 Task: Find connections with filter location Bordj el Kiffan with filter topic #Jobsearchwith filter profile language Spanish with filter current company Cipla Health Ltd with filter school Government Industrial Training Institute - India with filter industry Repair and Maintenance with filter service category HR Consulting with filter keywords title Medical Researcher
Action: Mouse moved to (495, 67)
Screenshot: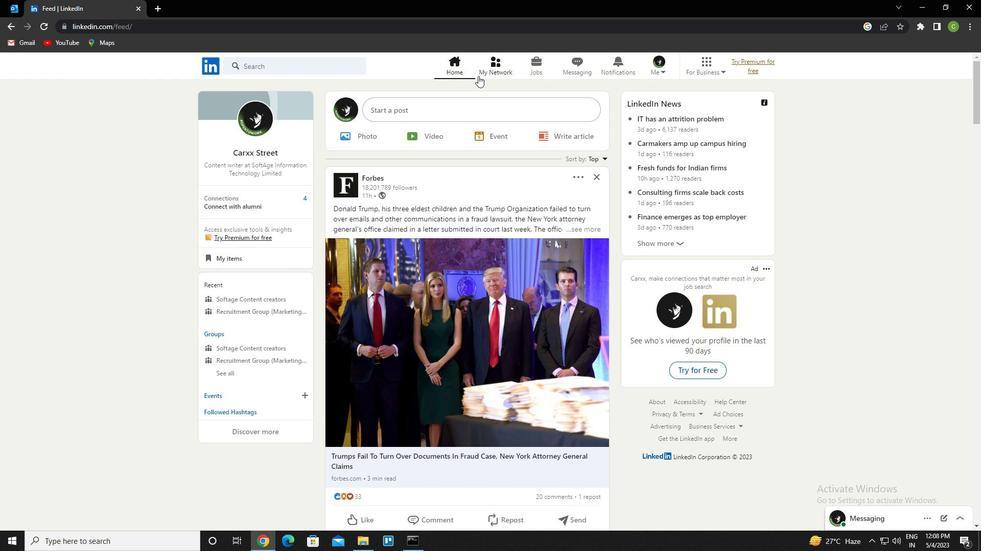 
Action: Mouse pressed left at (495, 67)
Screenshot: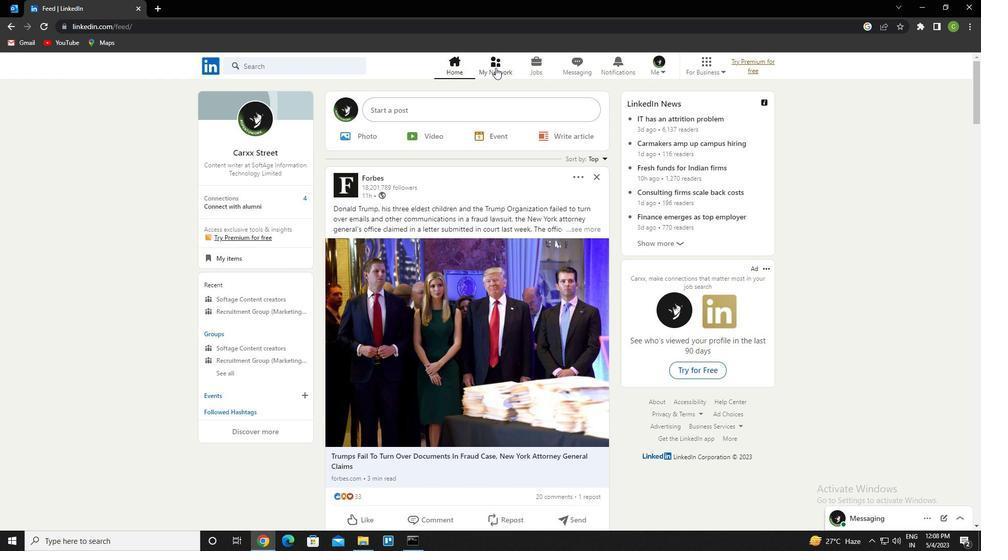 
Action: Mouse moved to (295, 125)
Screenshot: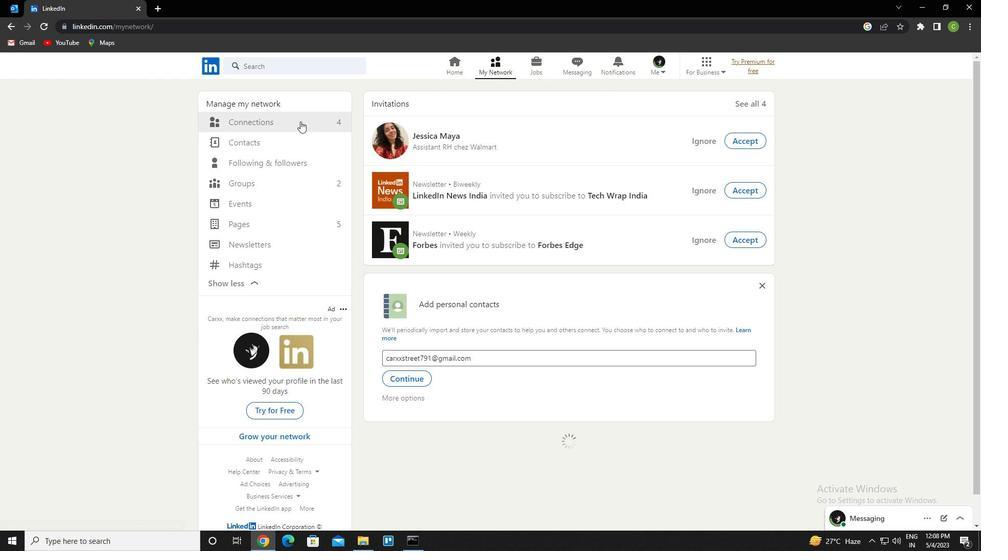 
Action: Mouse pressed left at (295, 125)
Screenshot: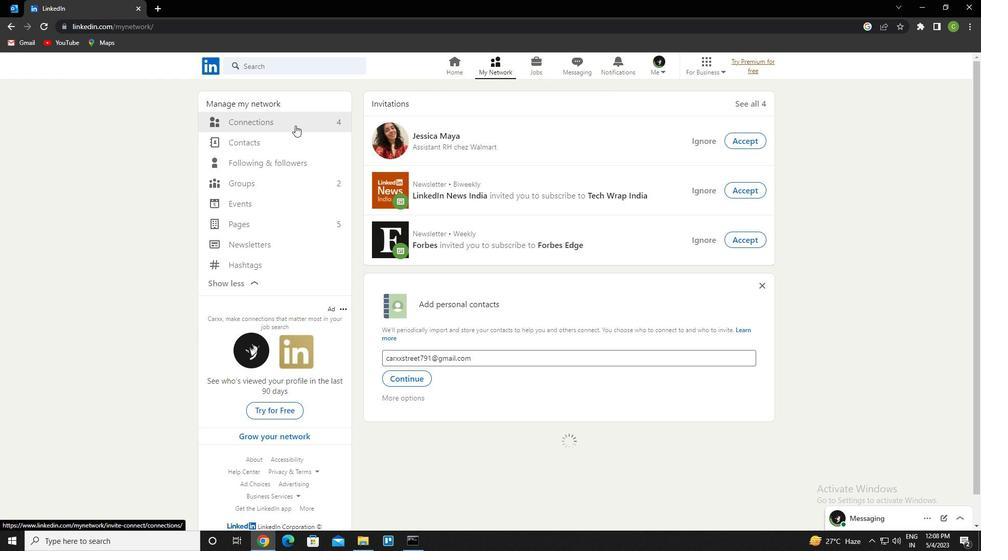 
Action: Mouse moved to (588, 123)
Screenshot: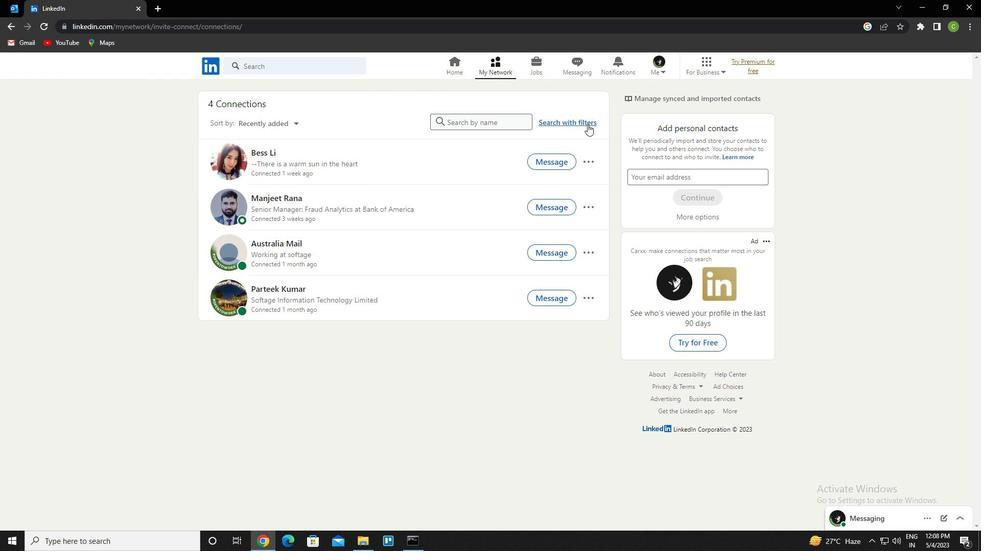 
Action: Mouse pressed left at (588, 123)
Screenshot: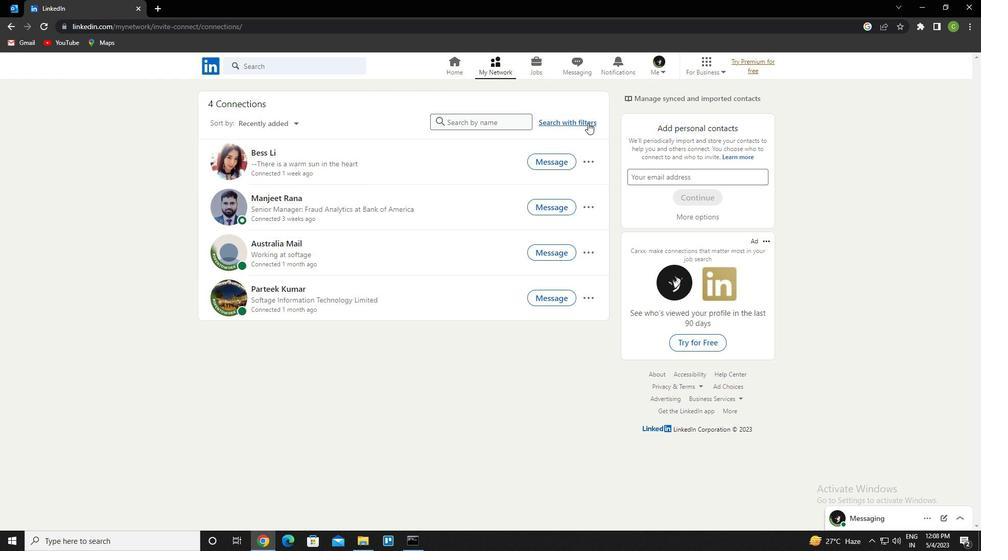 
Action: Mouse moved to (523, 97)
Screenshot: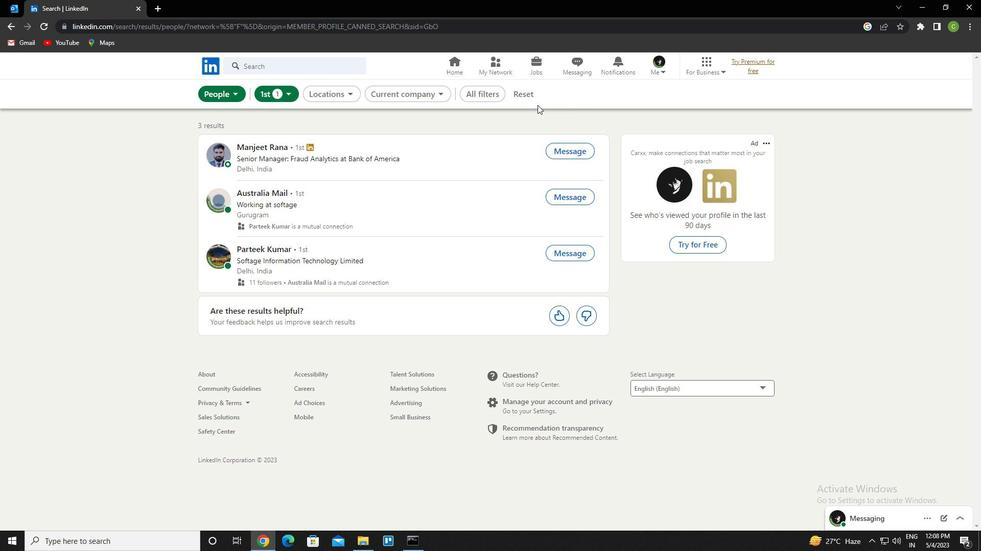 
Action: Mouse pressed left at (523, 97)
Screenshot: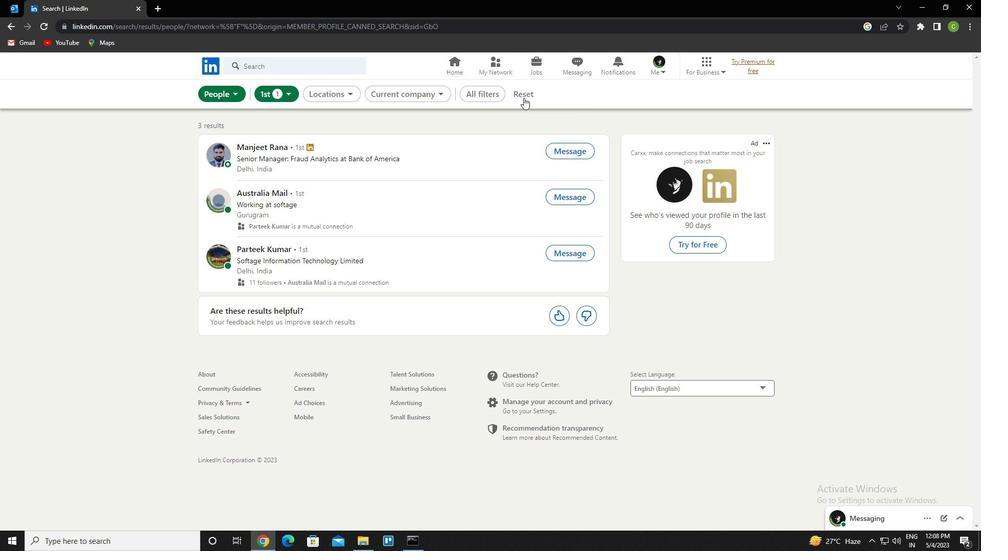 
Action: Mouse moved to (513, 95)
Screenshot: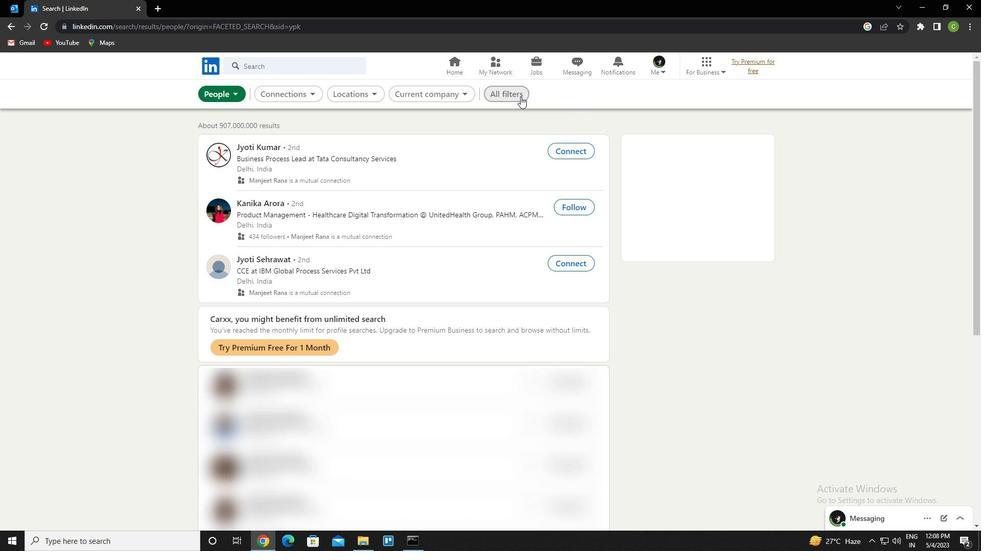 
Action: Mouse pressed left at (513, 95)
Screenshot: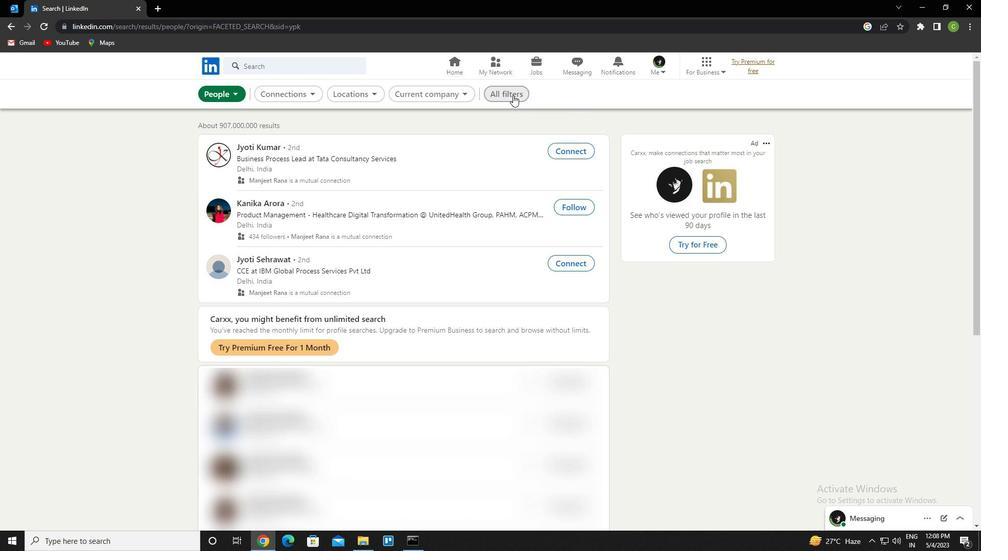 
Action: Mouse moved to (797, 281)
Screenshot: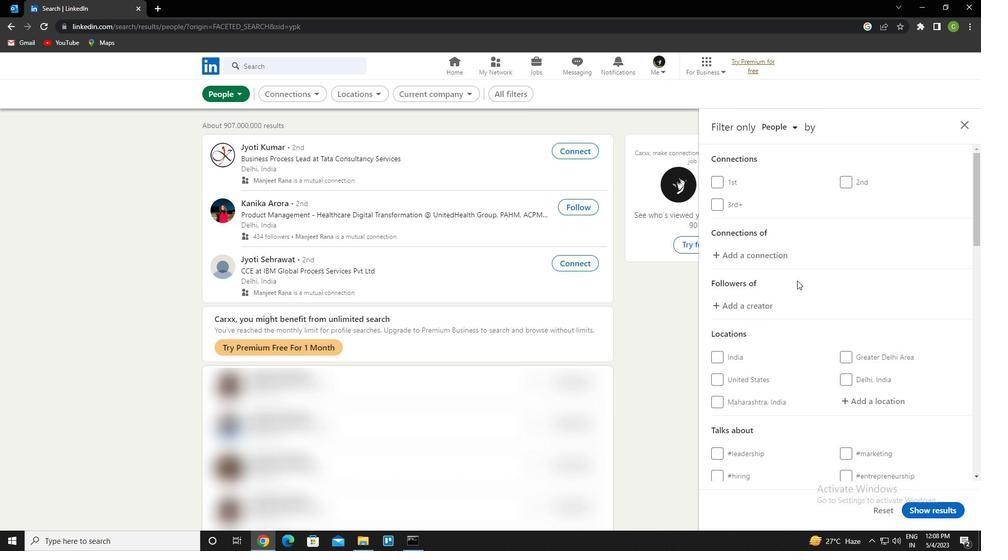 
Action: Mouse scrolled (797, 280) with delta (0, 0)
Screenshot: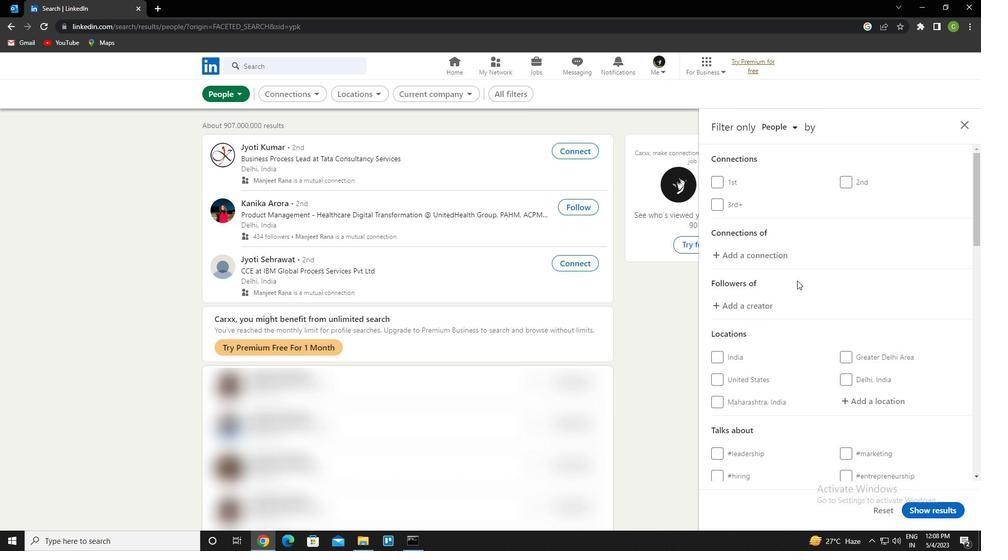 
Action: Mouse moved to (797, 286)
Screenshot: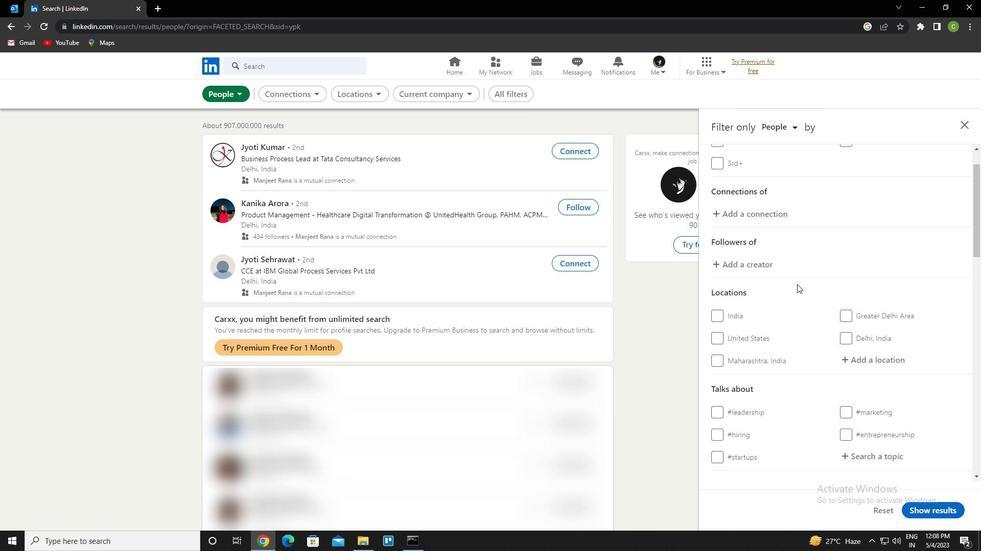 
Action: Mouse scrolled (797, 286) with delta (0, 0)
Screenshot: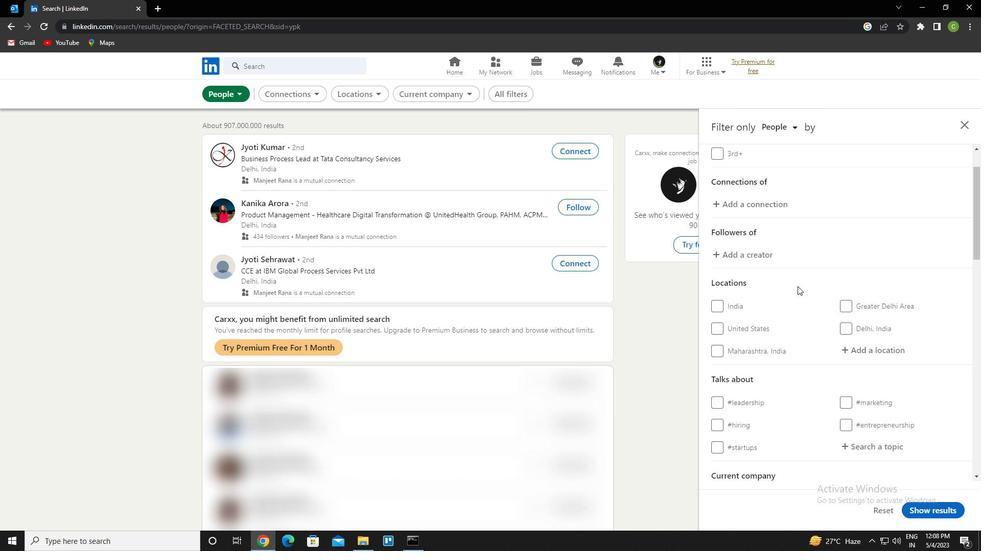 
Action: Mouse moved to (876, 304)
Screenshot: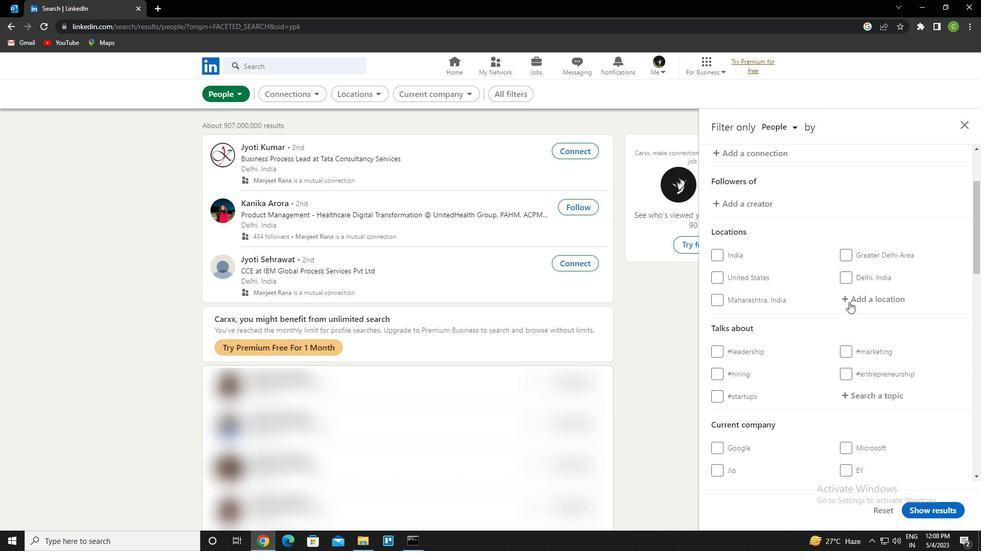 
Action: Mouse pressed left at (876, 304)
Screenshot: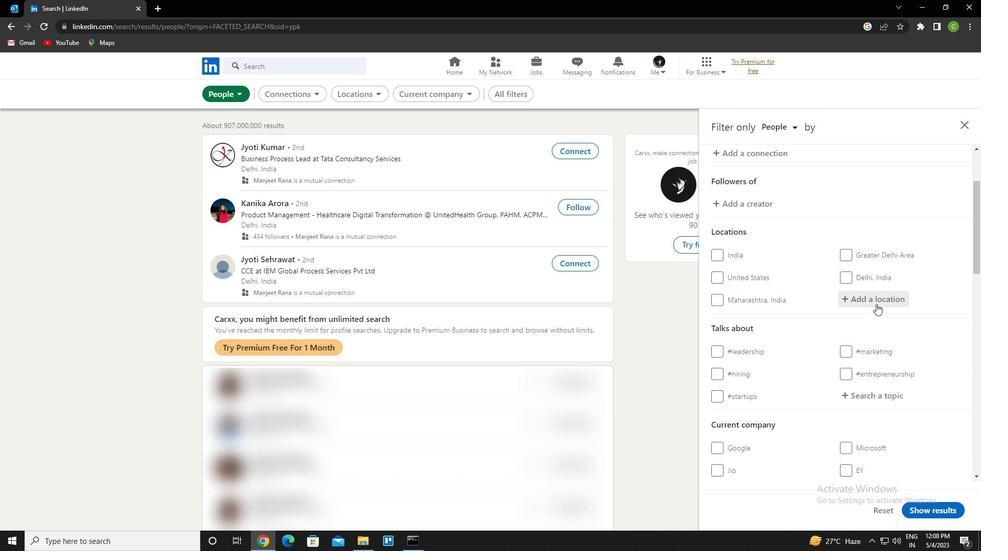 
Action: Mouse moved to (876, 293)
Screenshot: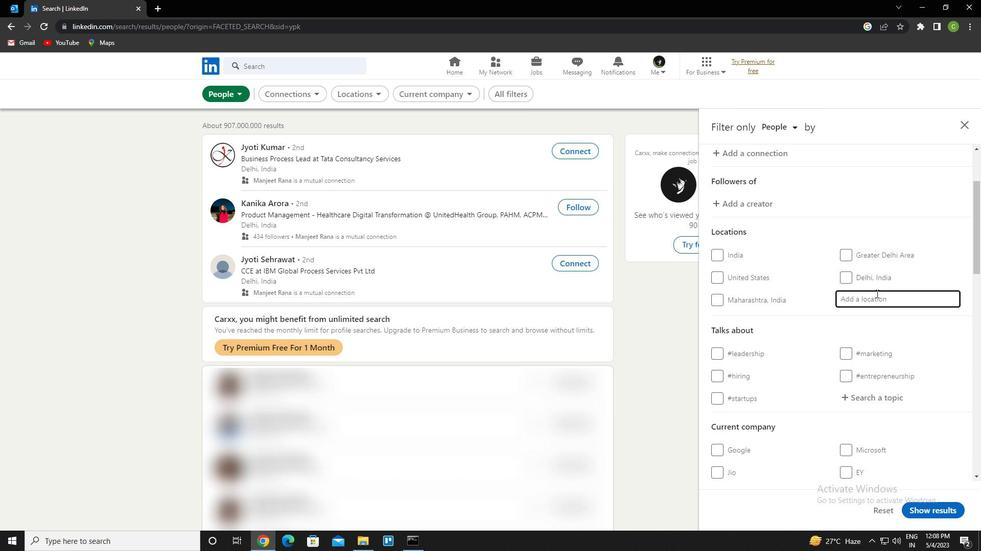 
Action: Key pressed <Key.caps_lock>b<Key.caps_lock>ordj<Key.space>el<Key.space>kiffan<Key.down><Key.enter>
Screenshot: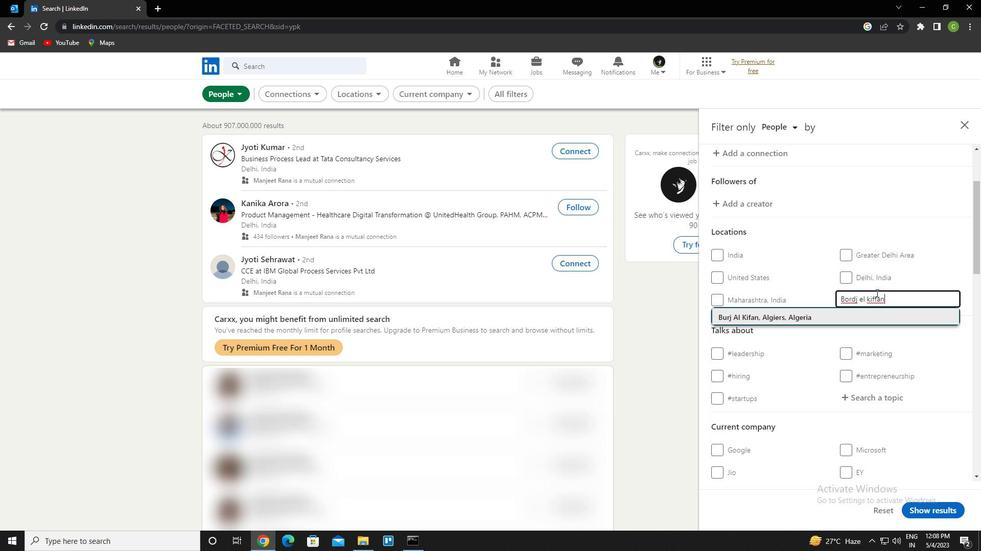 
Action: Mouse moved to (861, 300)
Screenshot: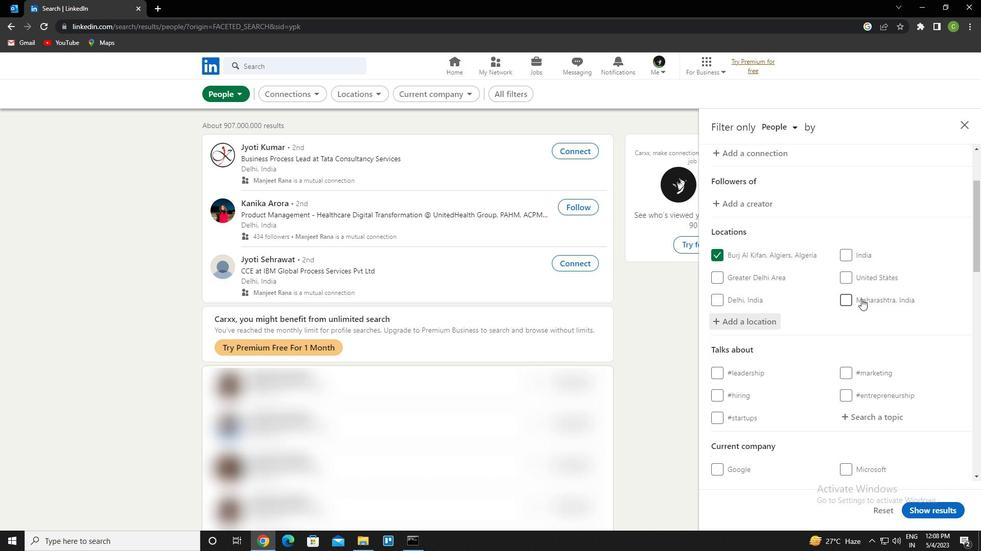 
Action: Mouse scrolled (861, 299) with delta (0, 0)
Screenshot: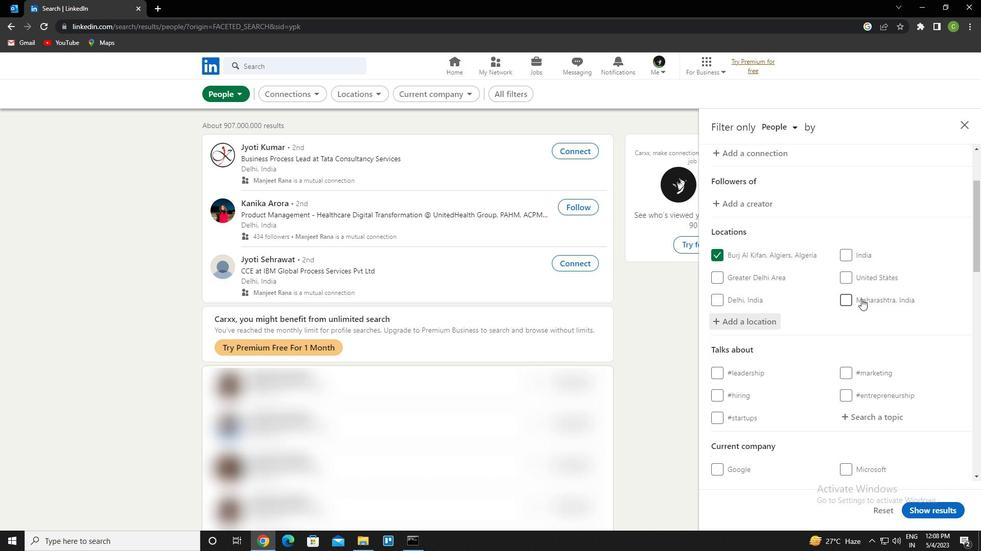 
Action: Mouse moved to (862, 304)
Screenshot: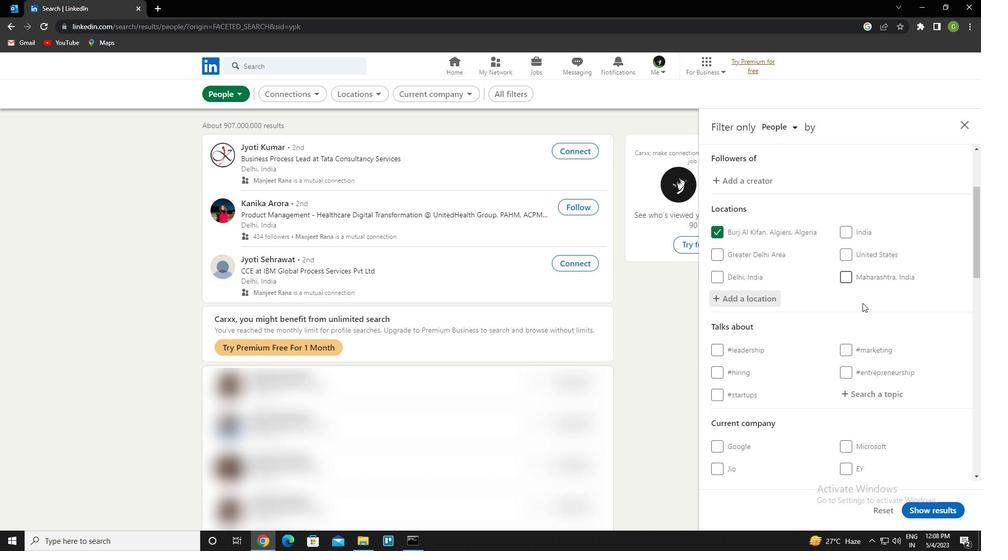 
Action: Mouse scrolled (862, 303) with delta (0, 0)
Screenshot: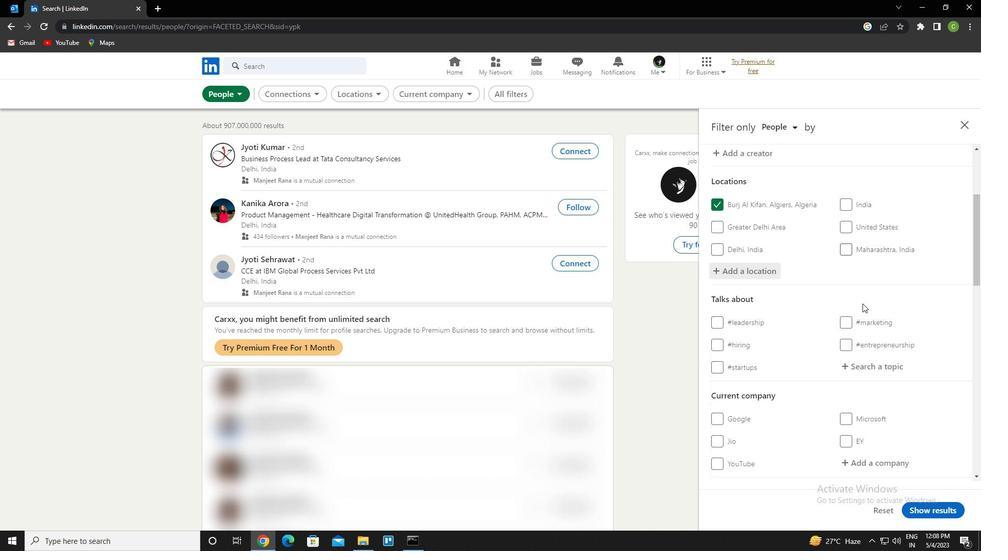 
Action: Mouse moved to (871, 311)
Screenshot: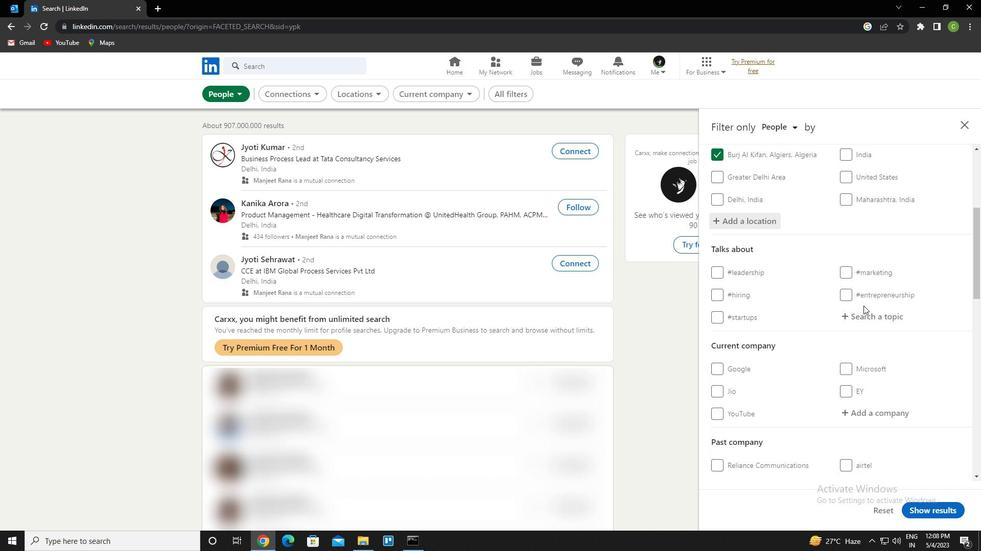 
Action: Mouse pressed left at (871, 311)
Screenshot: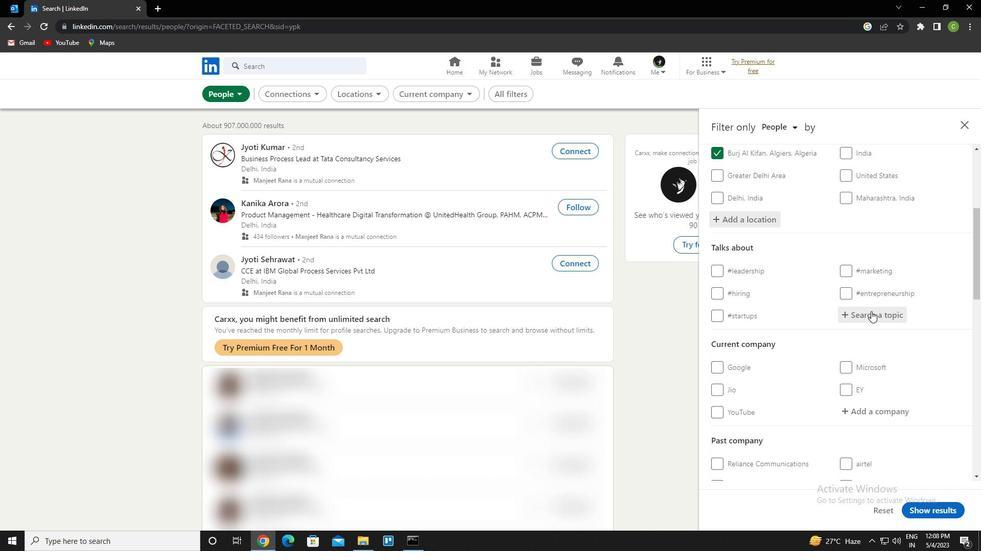 
Action: Key pressed j
Screenshot: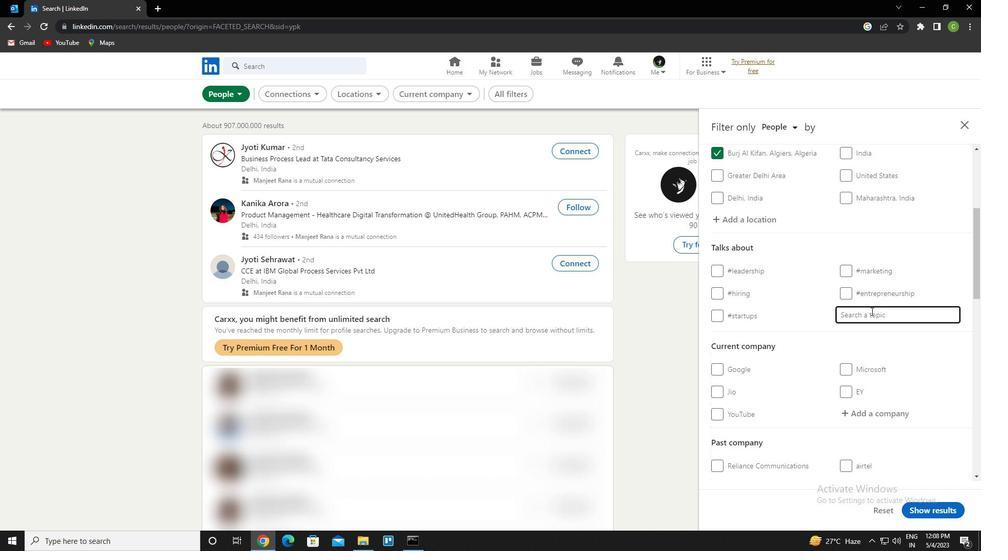 
Action: Mouse moved to (871, 311)
Screenshot: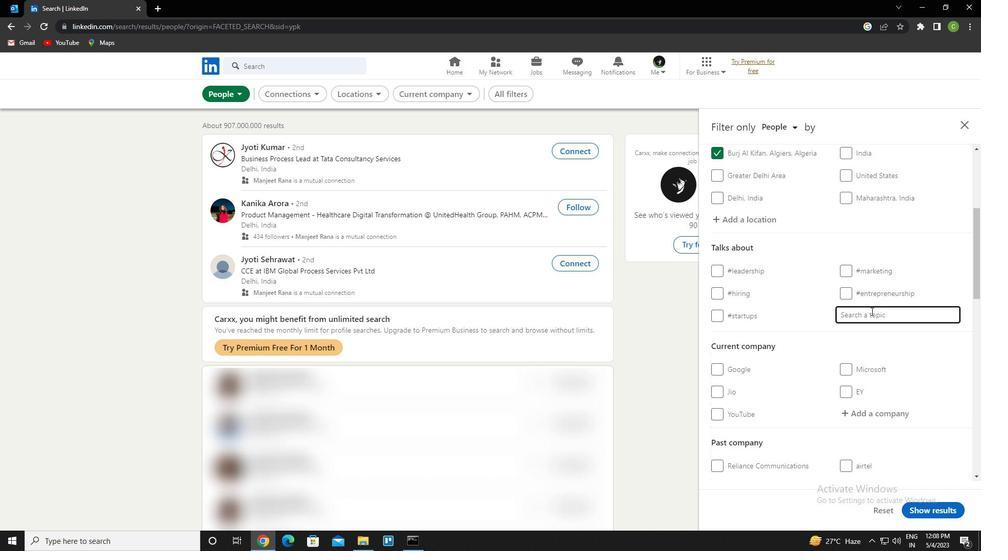 
Action: Key pressed obsearch<Key.down><Key.enter>
Screenshot: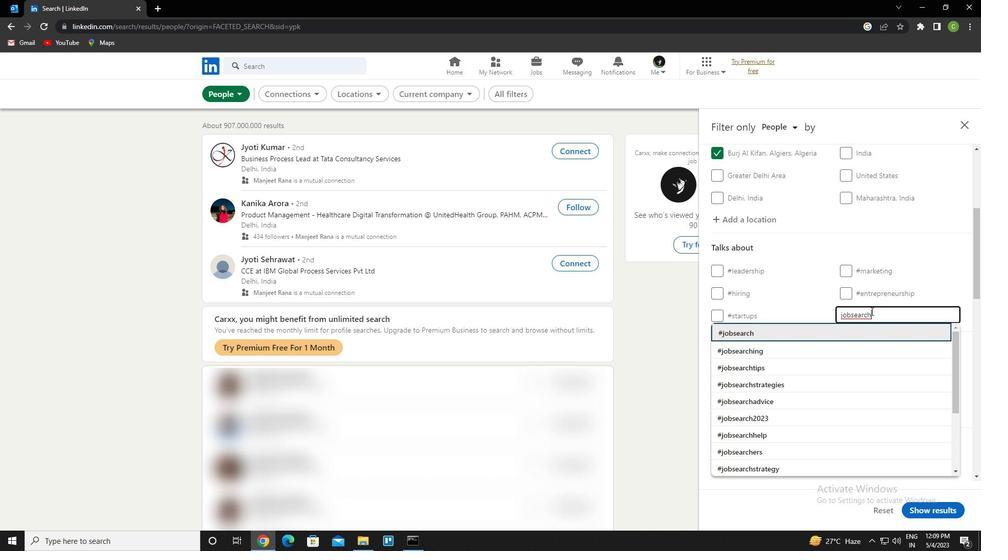 
Action: Mouse scrolled (871, 311) with delta (0, 0)
Screenshot: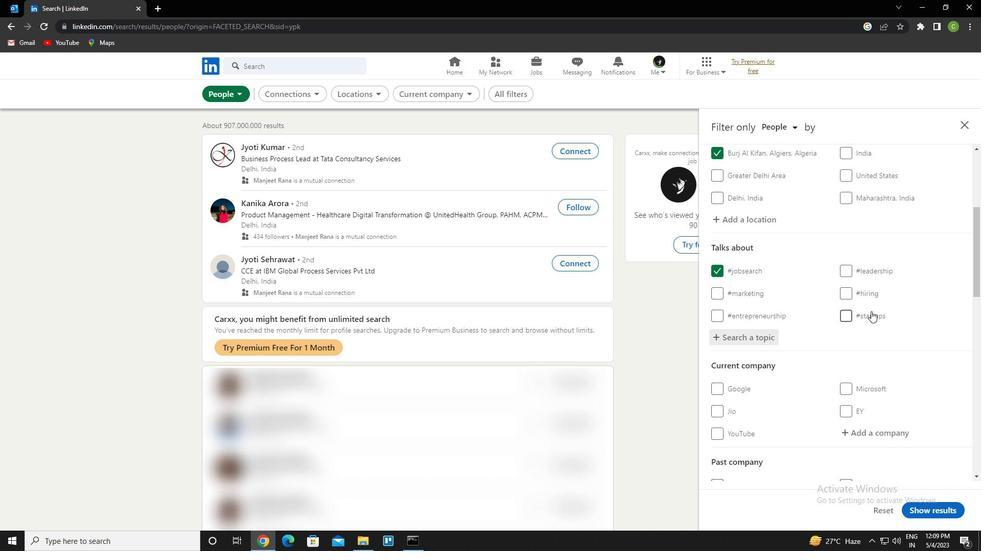 
Action: Mouse scrolled (871, 311) with delta (0, 0)
Screenshot: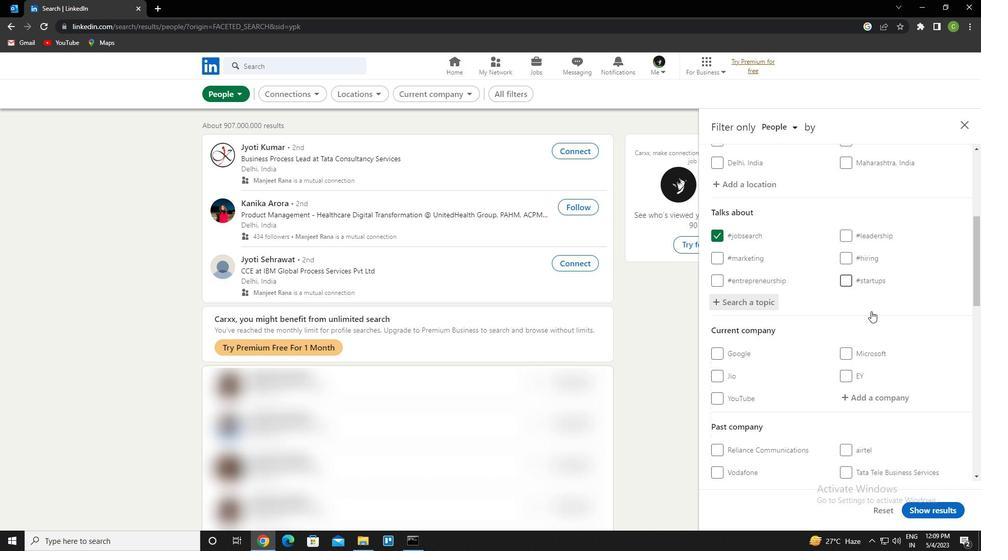 
Action: Mouse scrolled (871, 311) with delta (0, 0)
Screenshot: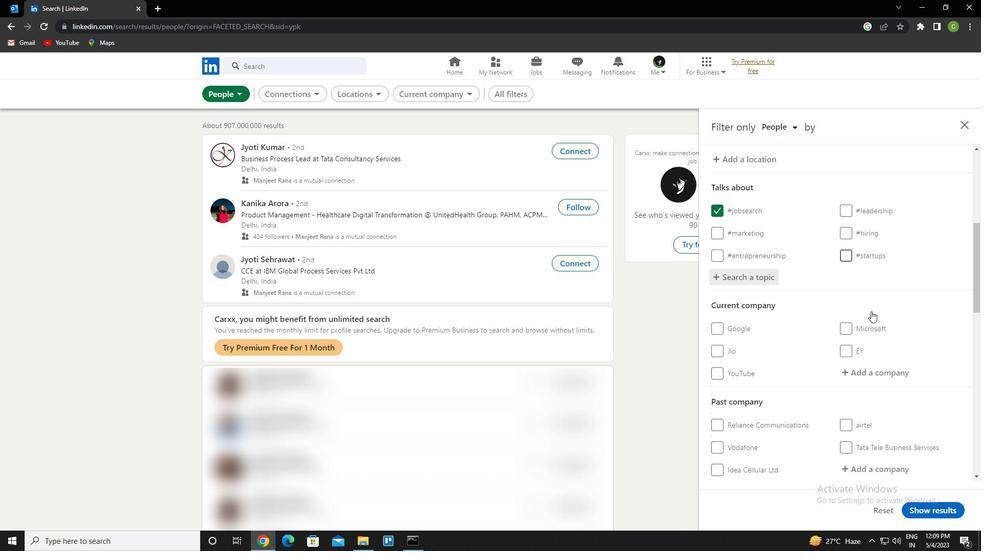 
Action: Mouse moved to (871, 311)
Screenshot: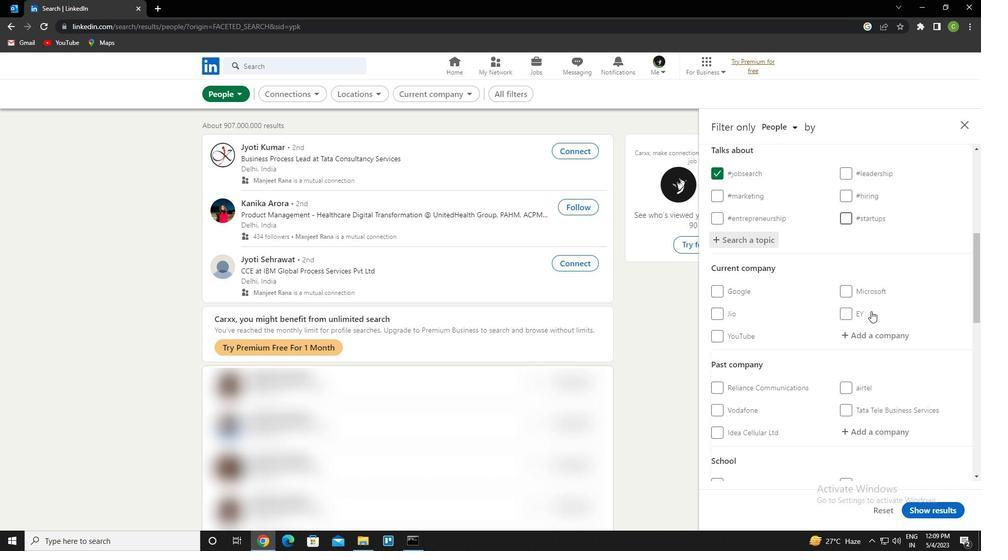 
Action: Mouse scrolled (871, 311) with delta (0, 0)
Screenshot: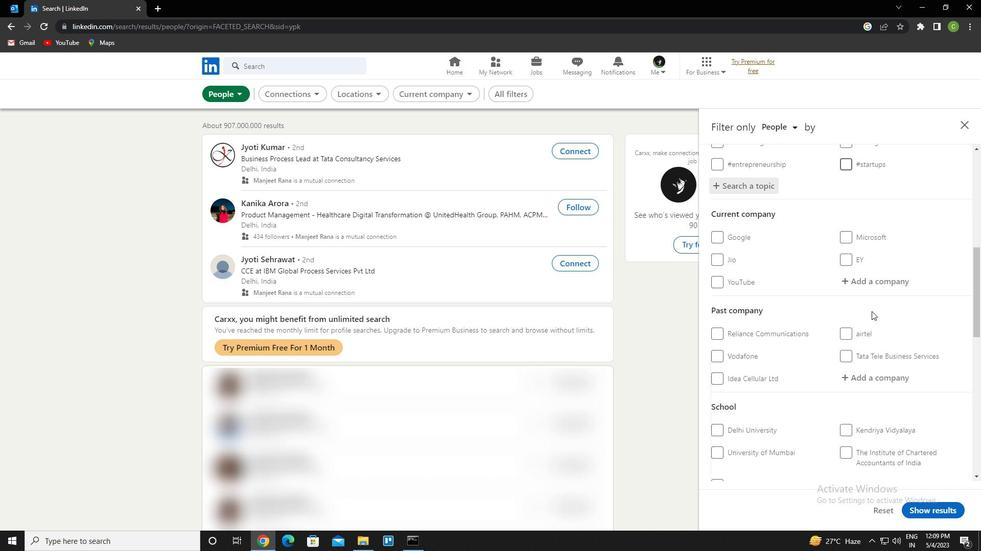 
Action: Mouse moved to (871, 317)
Screenshot: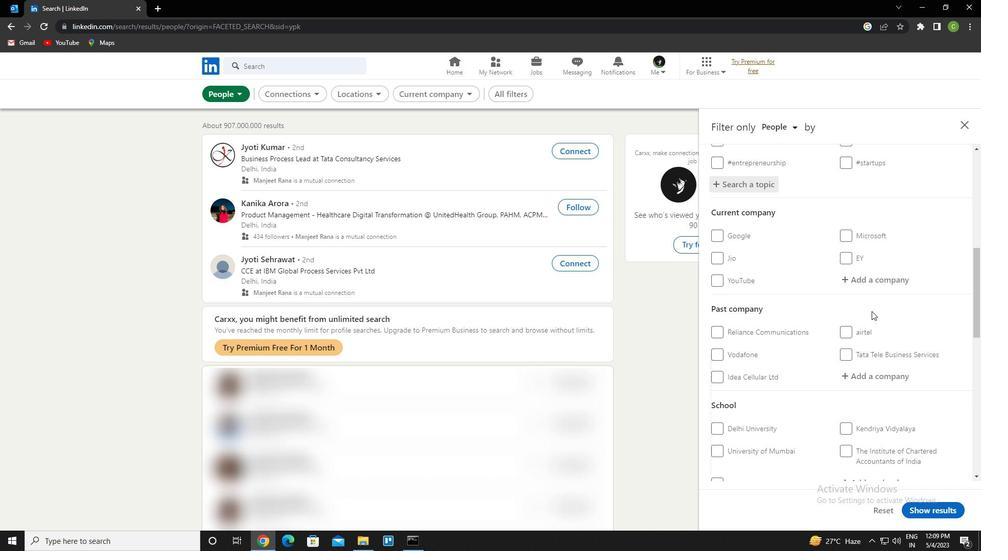 
Action: Mouse scrolled (871, 317) with delta (0, 0)
Screenshot: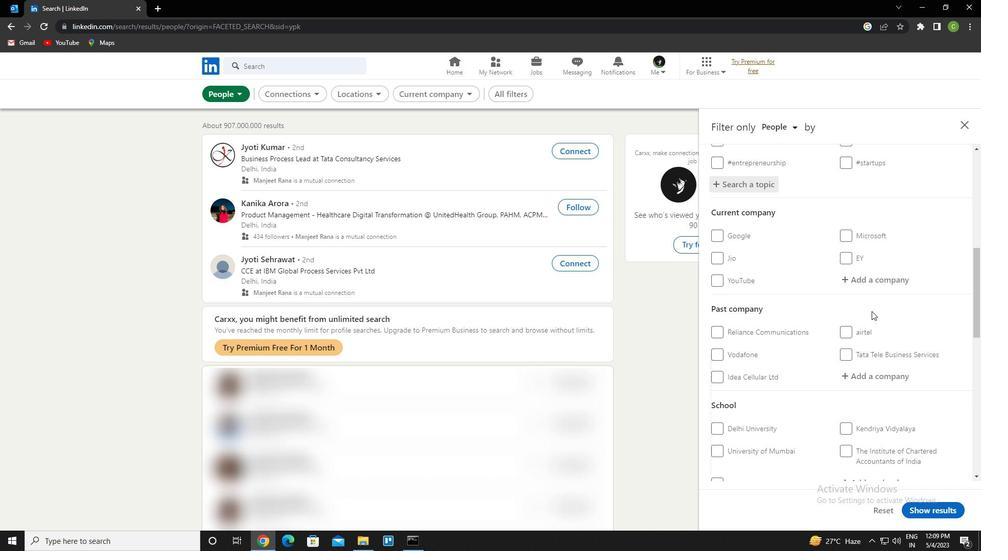 
Action: Mouse moved to (867, 318)
Screenshot: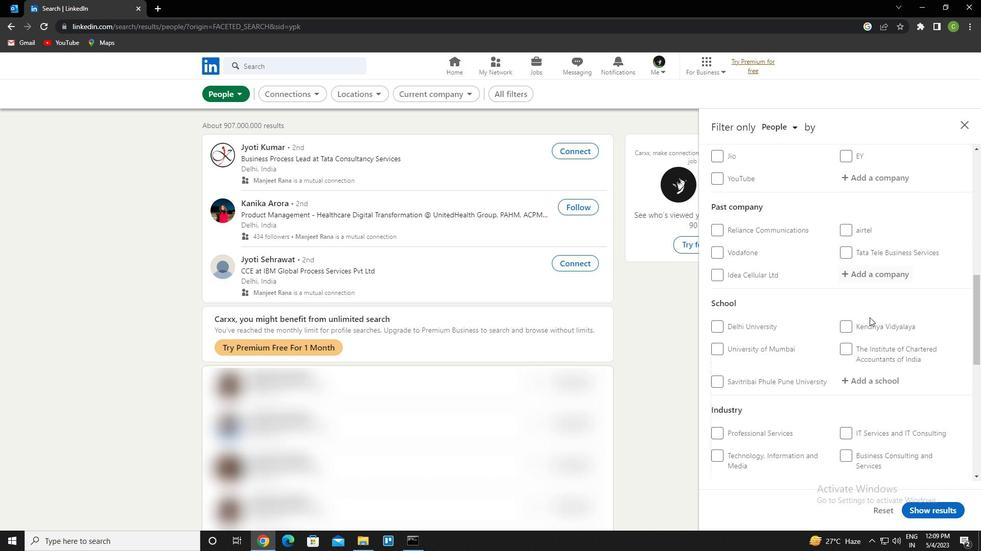 
Action: Mouse scrolled (867, 317) with delta (0, 0)
Screenshot: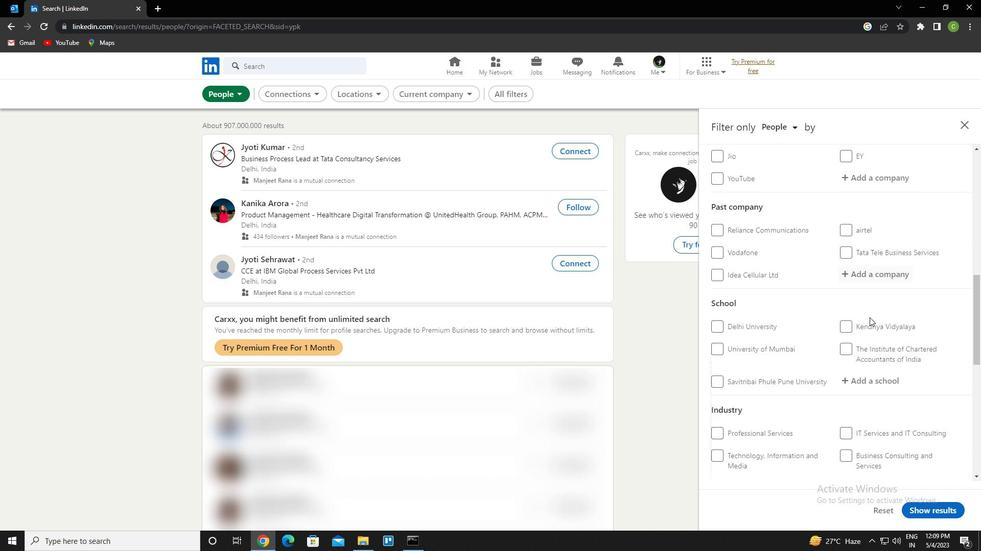 
Action: Mouse moved to (864, 321)
Screenshot: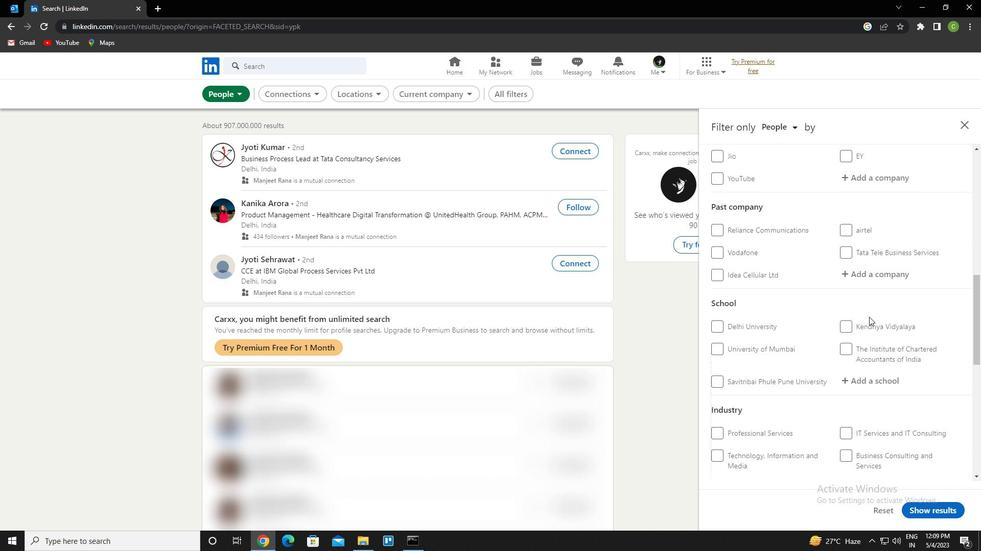 
Action: Mouse scrolled (864, 320) with delta (0, 0)
Screenshot: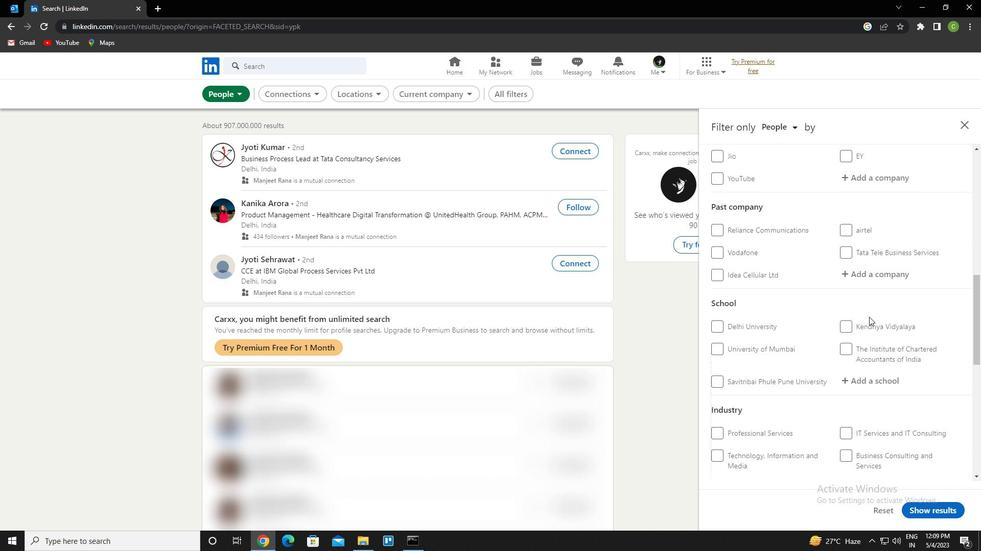 
Action: Mouse moved to (862, 322)
Screenshot: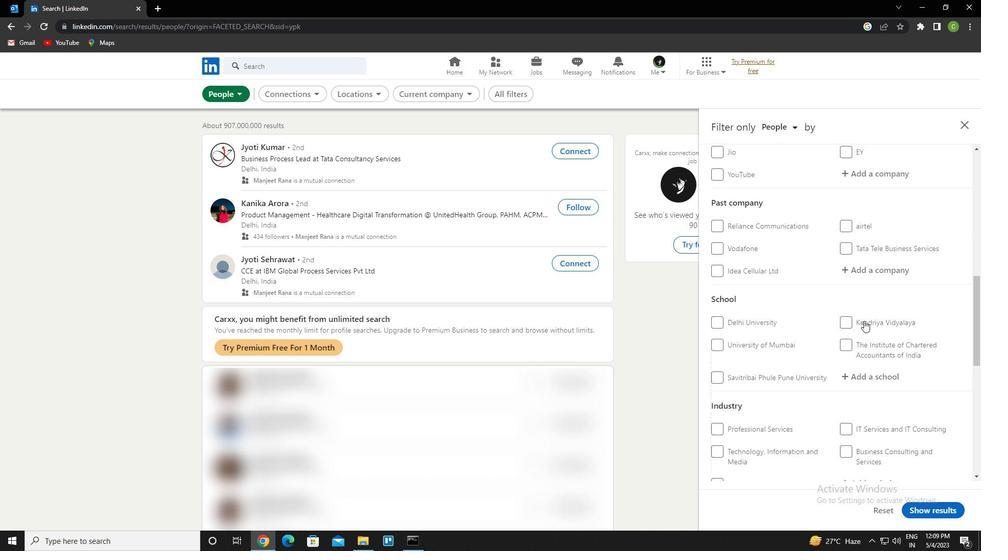 
Action: Mouse scrolled (862, 321) with delta (0, 0)
Screenshot: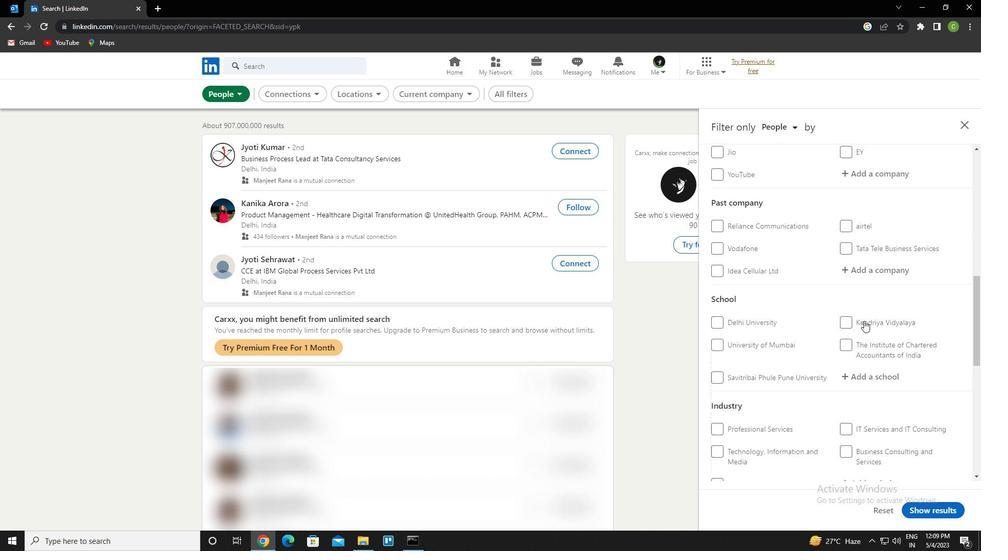 
Action: Mouse moved to (861, 324)
Screenshot: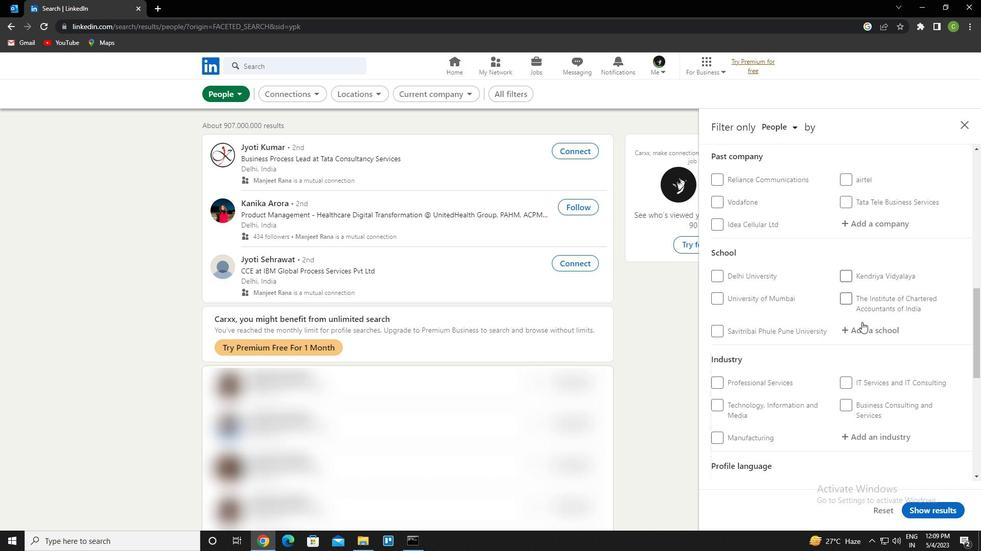 
Action: Mouse scrolled (861, 323) with delta (0, 0)
Screenshot: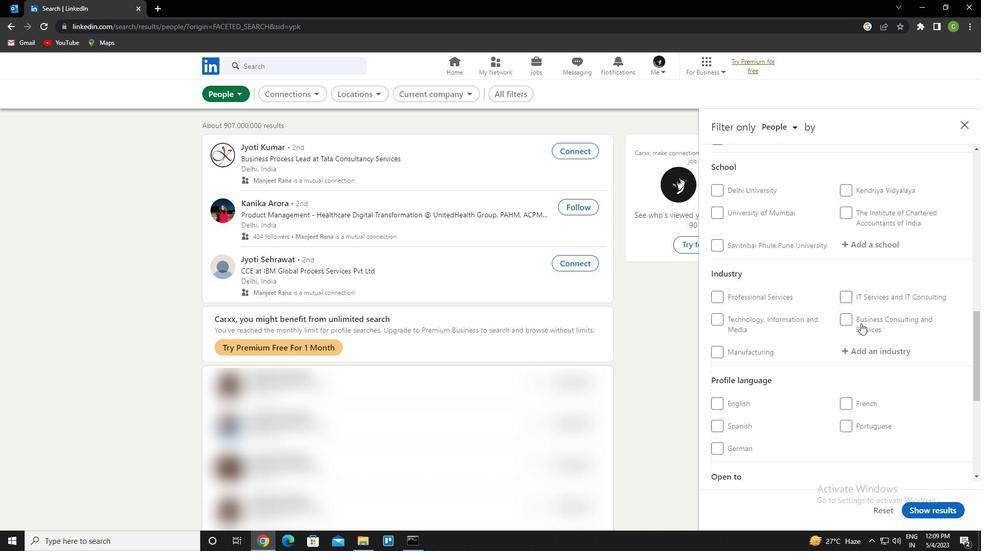
Action: Mouse moved to (717, 358)
Screenshot: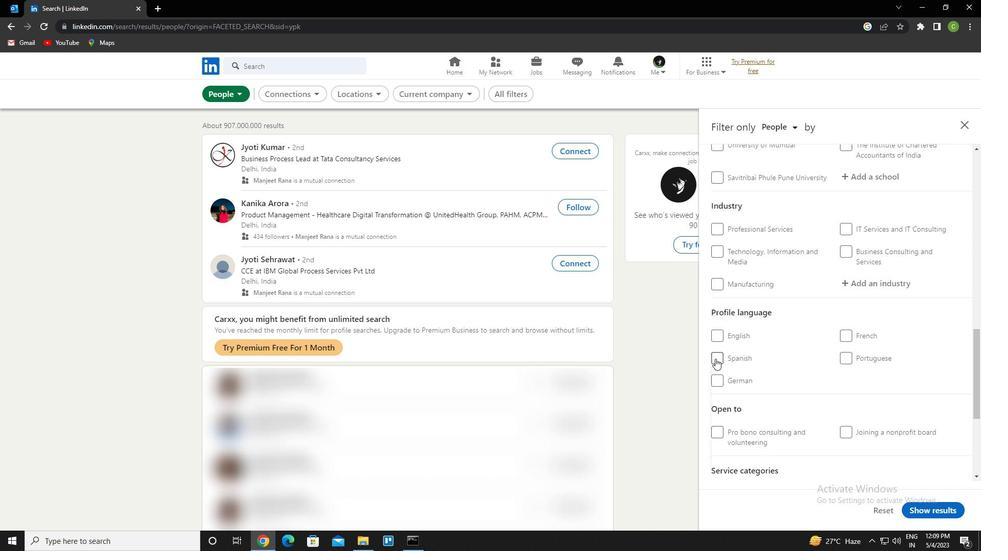
Action: Mouse pressed left at (717, 358)
Screenshot: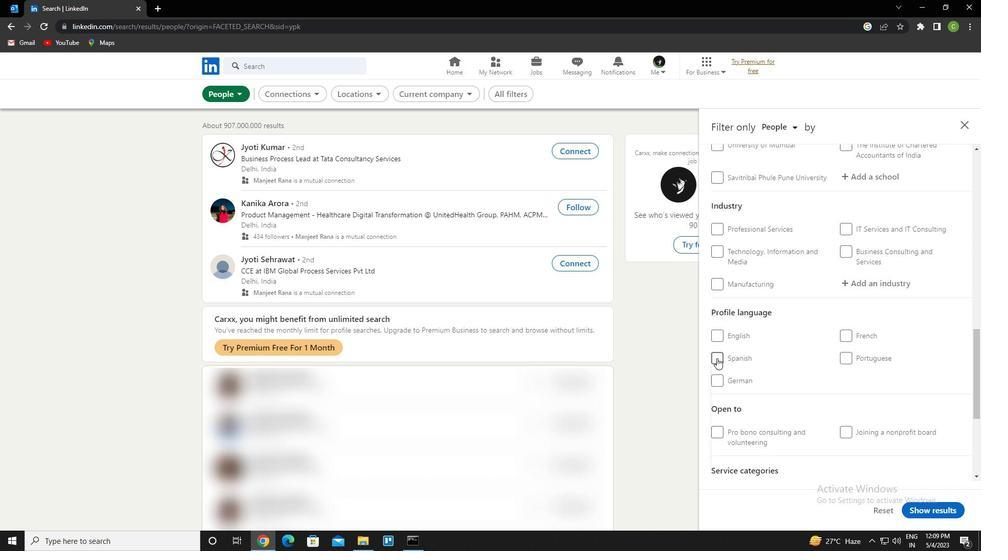 
Action: Mouse moved to (791, 365)
Screenshot: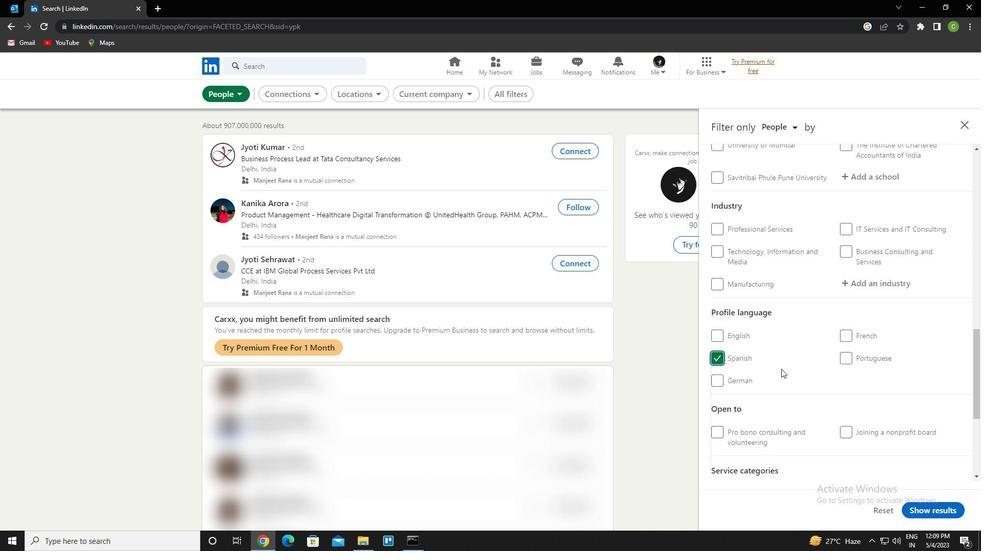 
Action: Mouse scrolled (791, 366) with delta (0, 0)
Screenshot: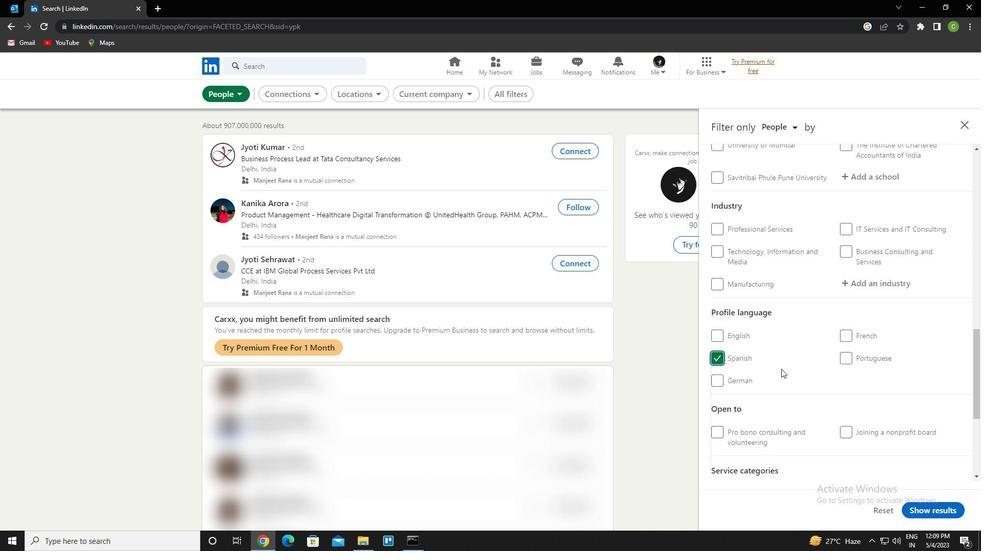 
Action: Mouse moved to (791, 364)
Screenshot: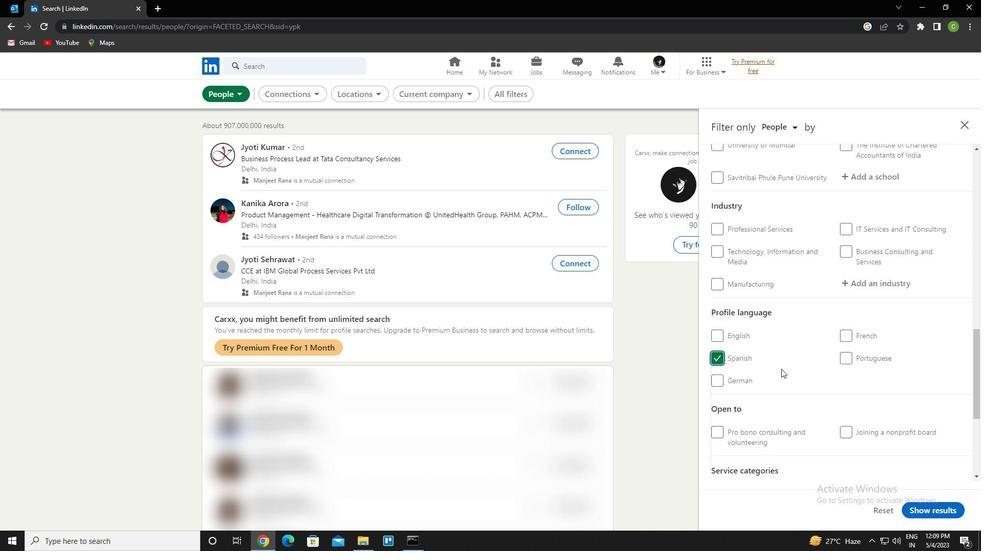 
Action: Mouse scrolled (791, 365) with delta (0, 0)
Screenshot: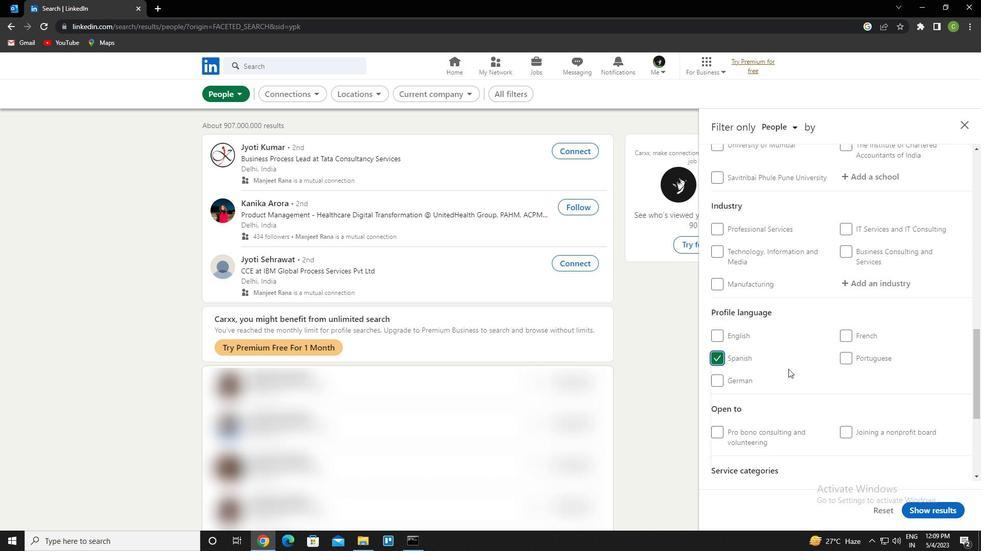 
Action: Mouse moved to (791, 364)
Screenshot: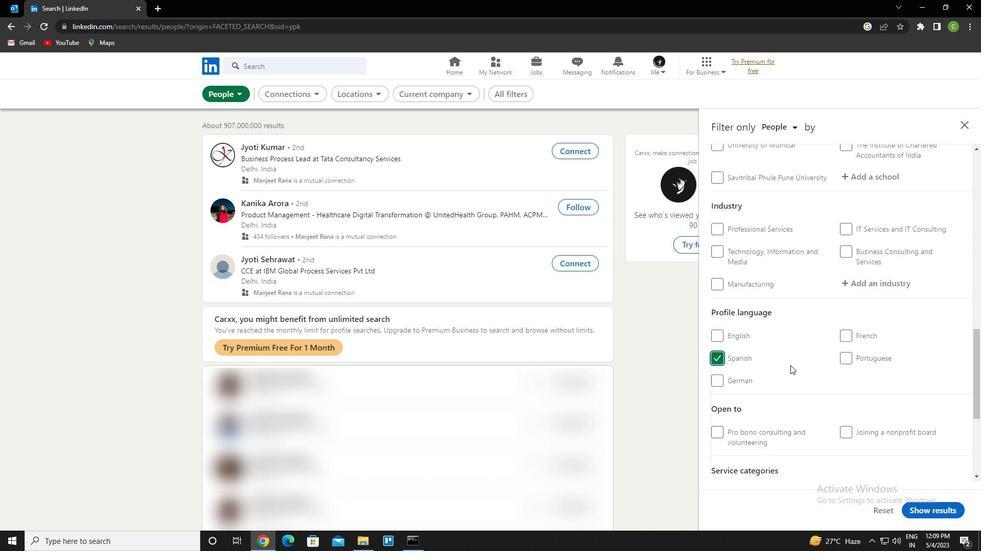 
Action: Mouse scrolled (791, 364) with delta (0, 0)
Screenshot: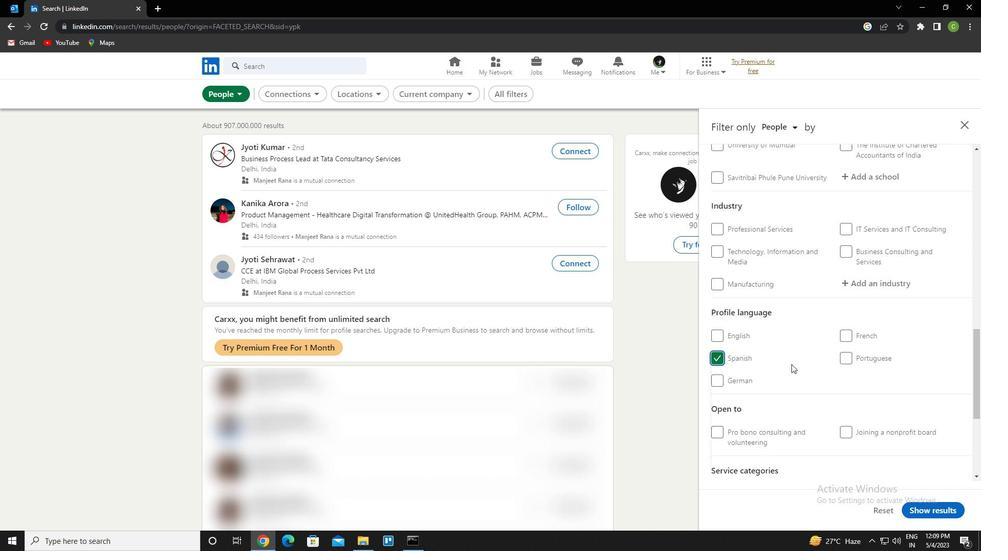 
Action: Mouse moved to (791, 364)
Screenshot: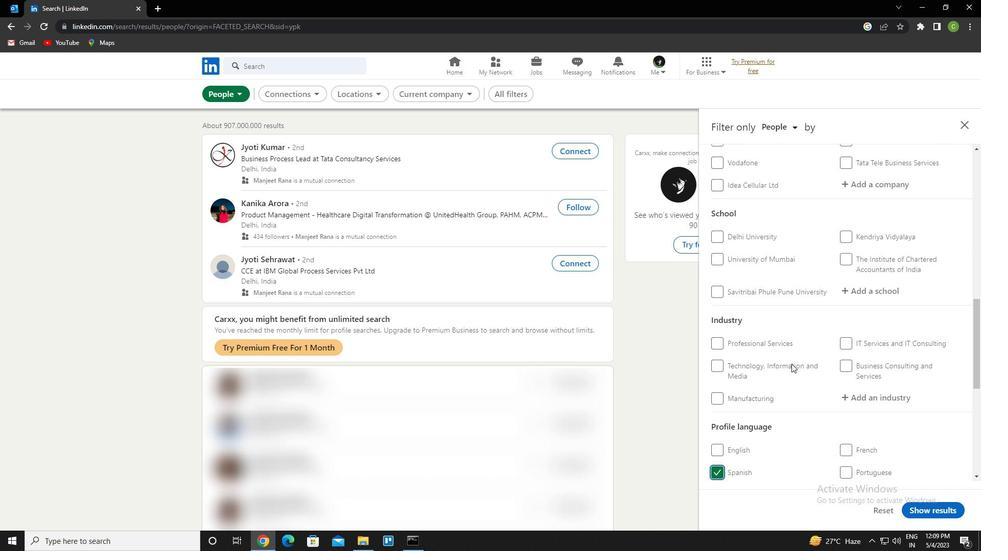 
Action: Mouse scrolled (791, 364) with delta (0, 0)
Screenshot: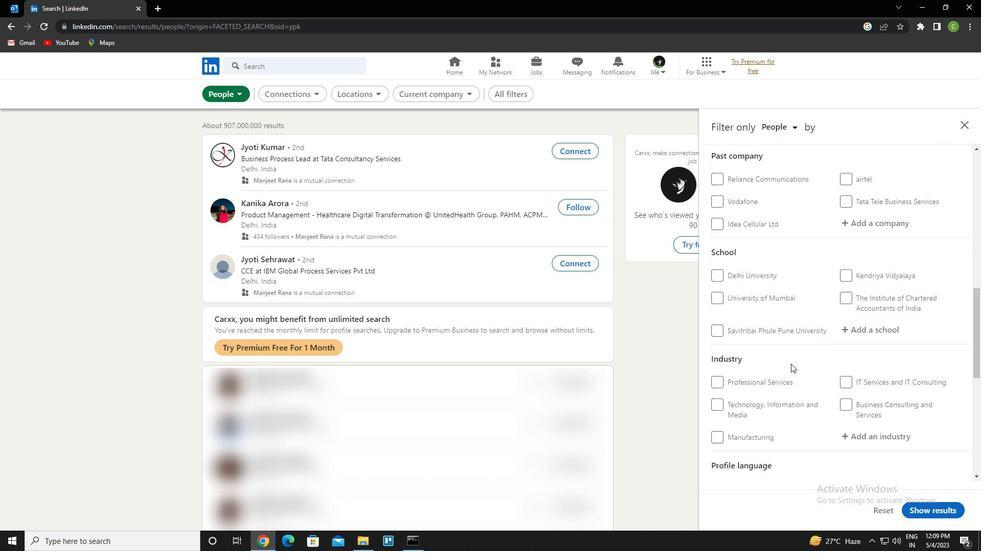 
Action: Mouse scrolled (791, 364) with delta (0, 0)
Screenshot: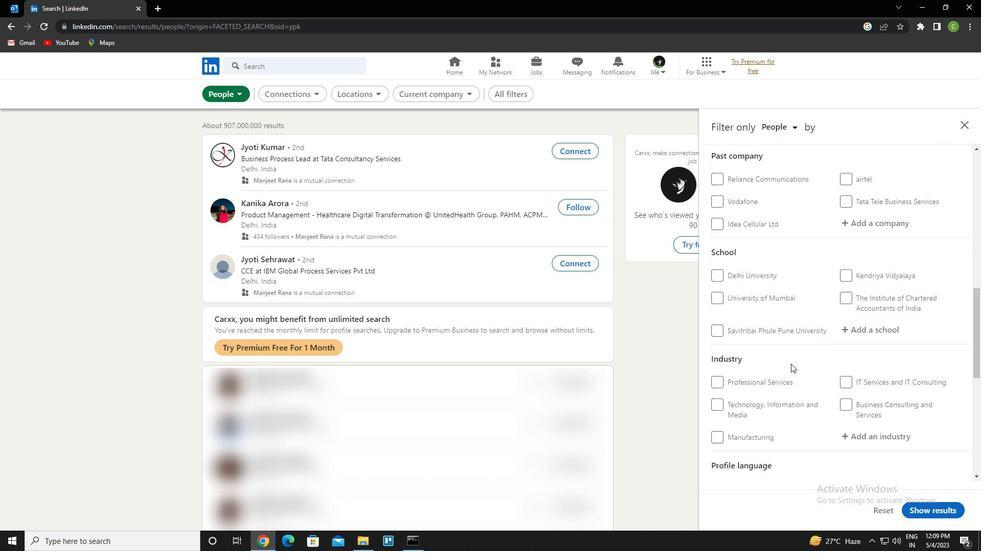 
Action: Mouse scrolled (791, 364) with delta (0, 0)
Screenshot: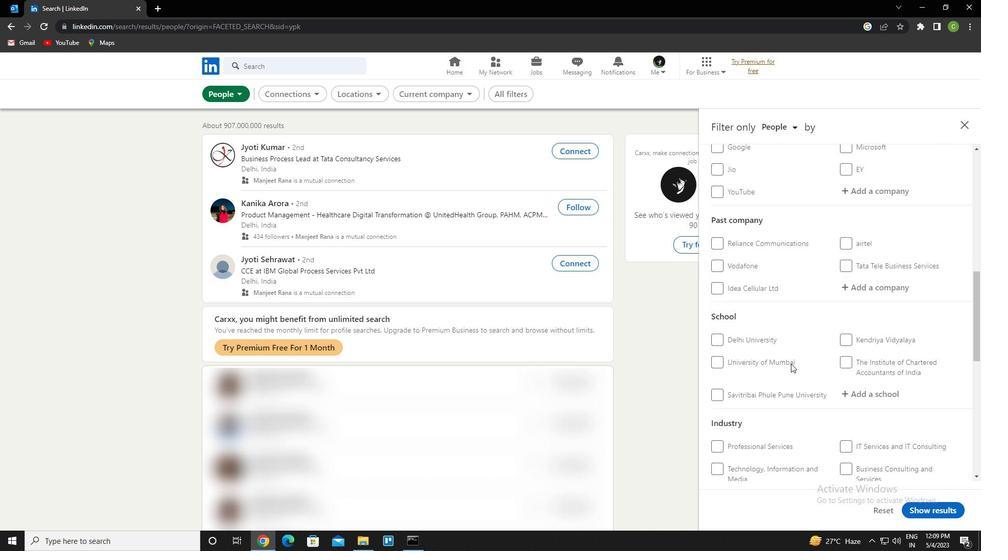
Action: Mouse moved to (879, 282)
Screenshot: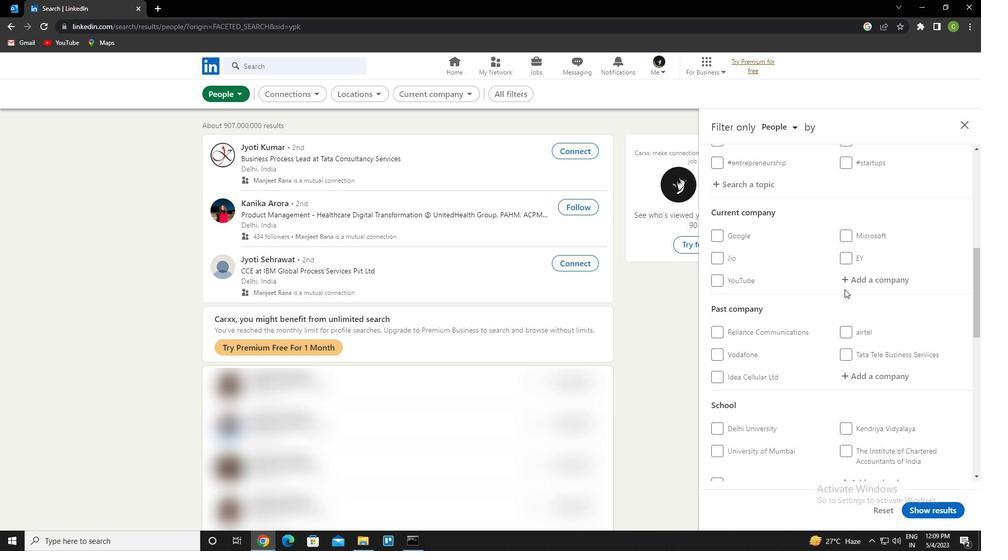 
Action: Mouse pressed left at (879, 282)
Screenshot: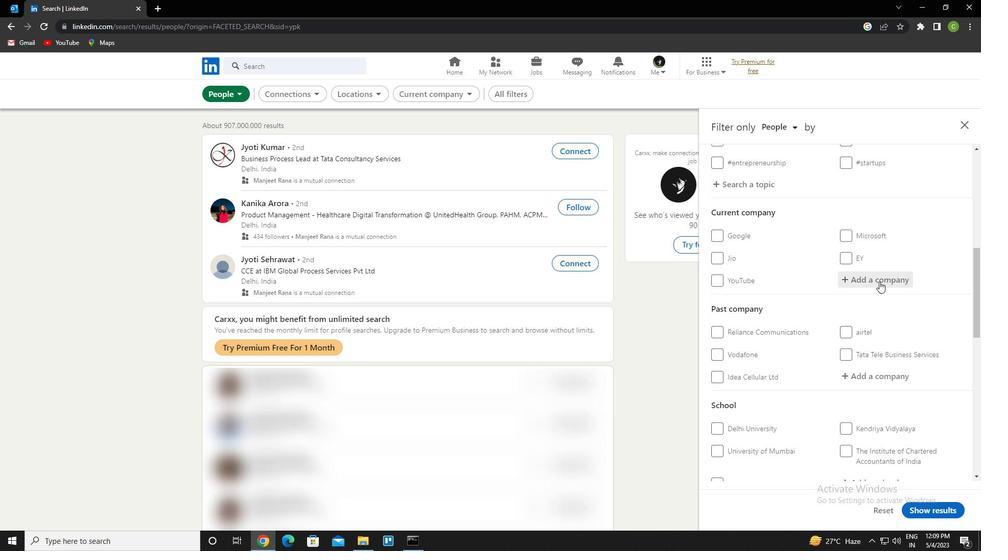 
Action: Key pressed <Key.caps_lock>c<Key.caps_lock>ipla<Key.space>healthcare<Key.backspace><Key.backspace><Key.backspace><Key.backspace><Key.space>ltd<Key.down><Key.enter>
Screenshot: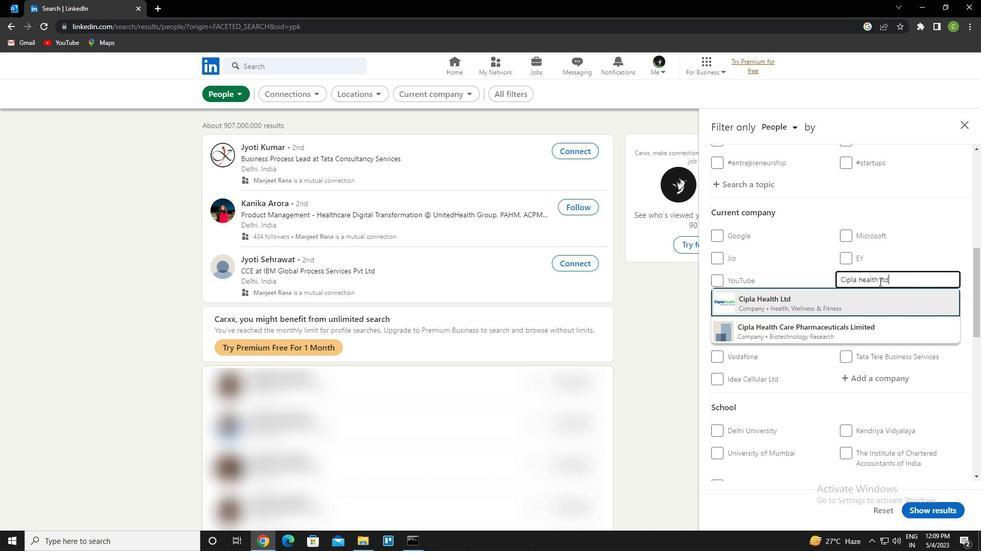 
Action: Mouse moved to (878, 290)
Screenshot: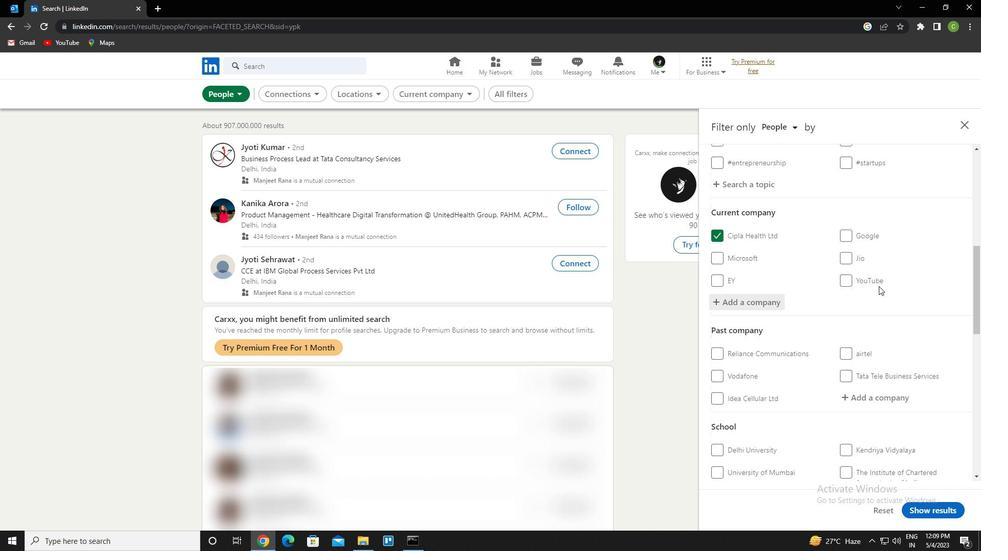 
Action: Mouse scrolled (878, 289) with delta (0, 0)
Screenshot: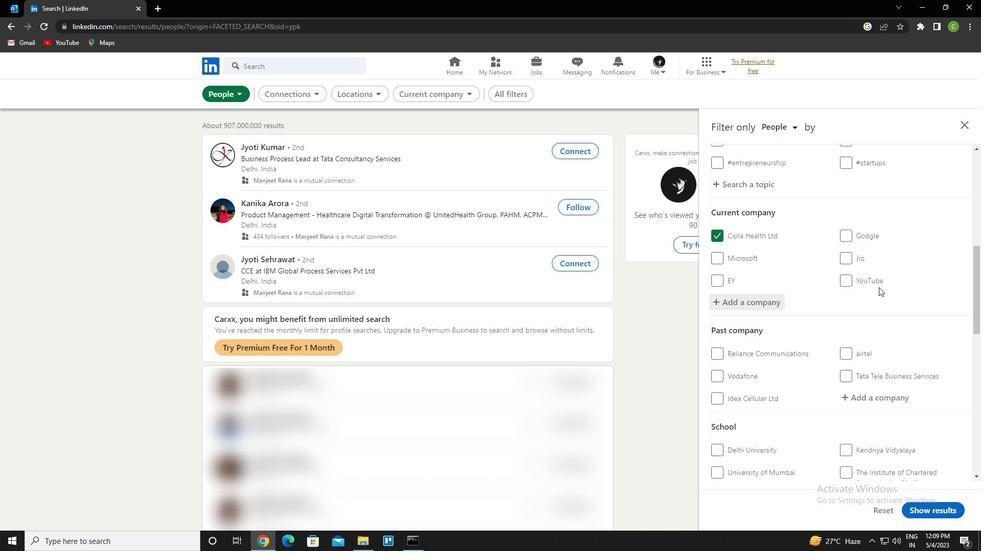 
Action: Mouse moved to (878, 290)
Screenshot: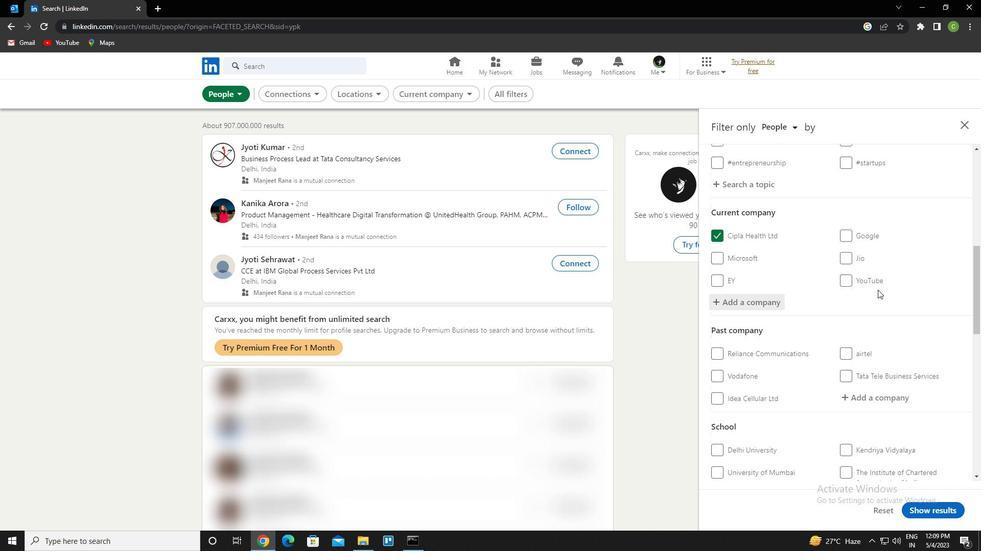 
Action: Mouse scrolled (878, 290) with delta (0, 0)
Screenshot: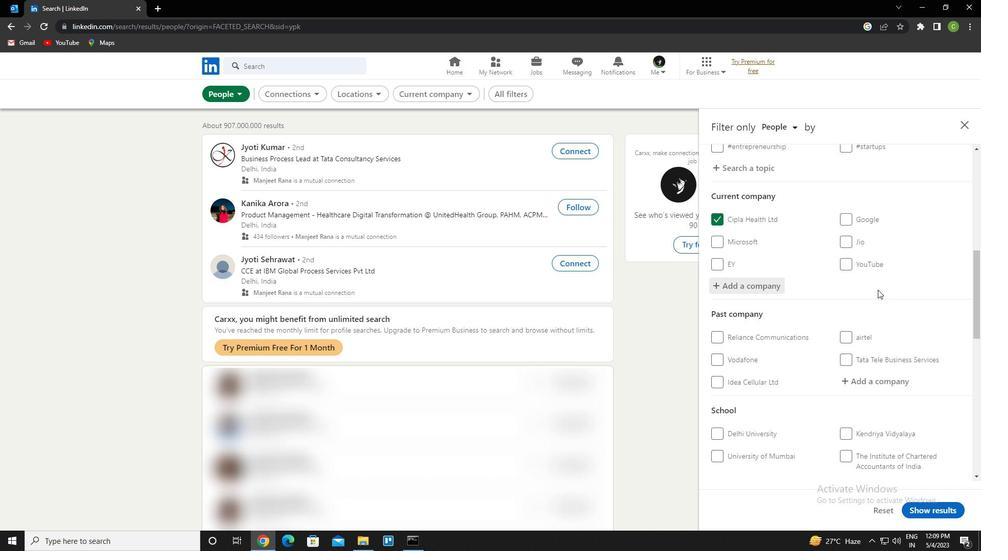 
Action: Mouse moved to (872, 292)
Screenshot: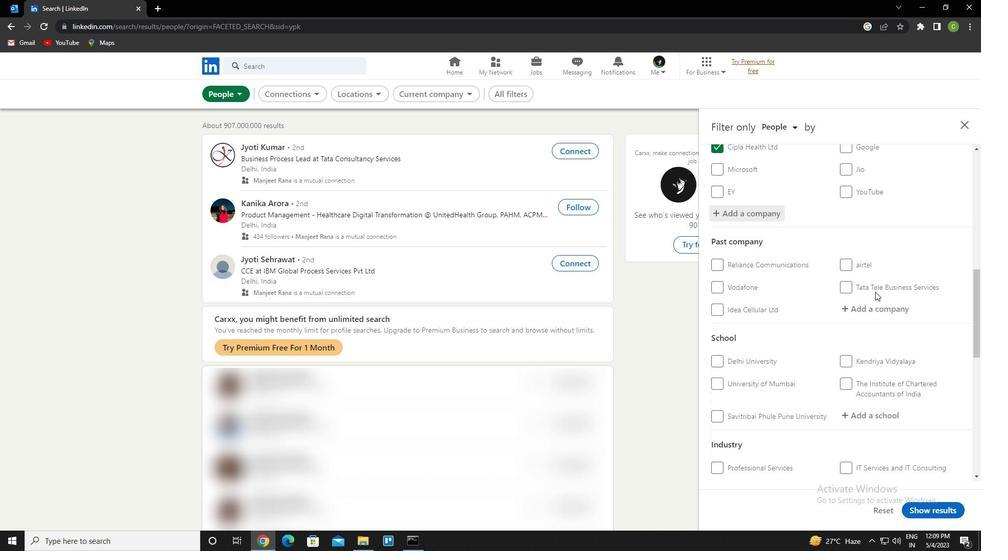 
Action: Mouse scrolled (872, 292) with delta (0, 0)
Screenshot: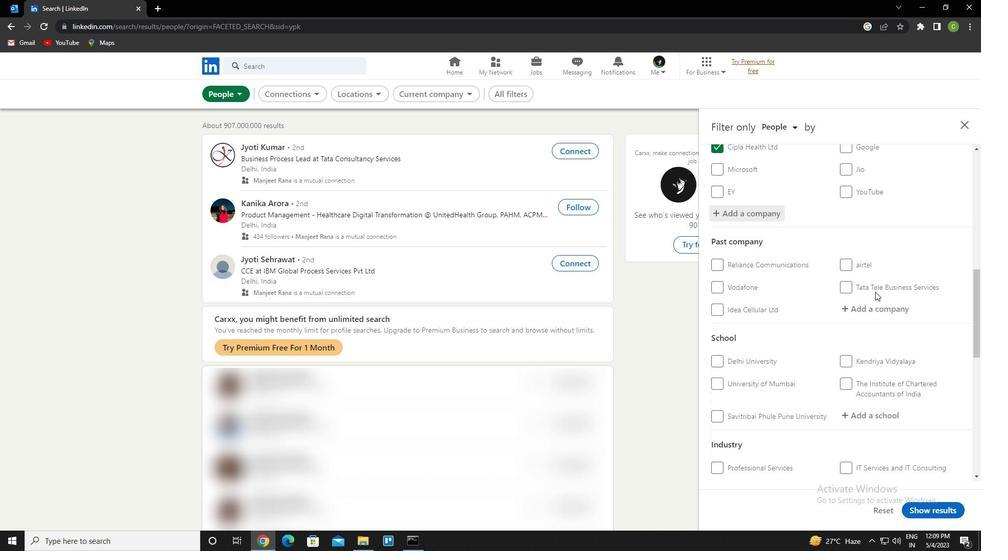 
Action: Mouse moved to (870, 293)
Screenshot: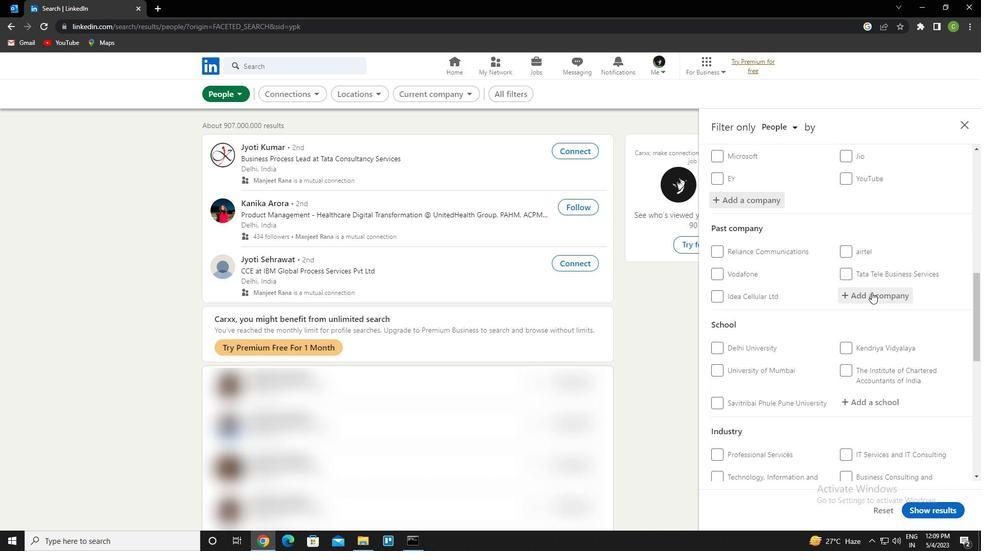 
Action: Mouse scrolled (870, 292) with delta (0, 0)
Screenshot: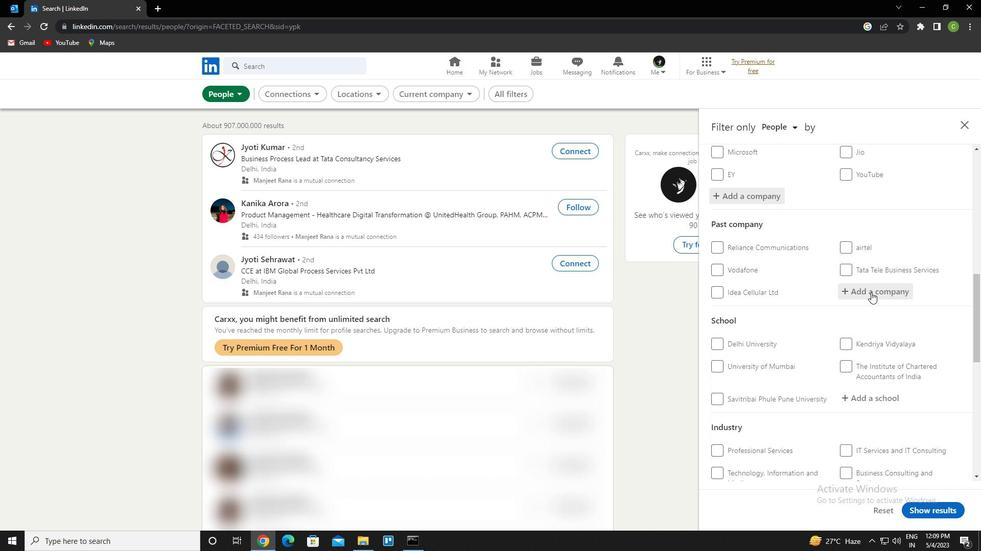 
Action: Mouse moved to (870, 307)
Screenshot: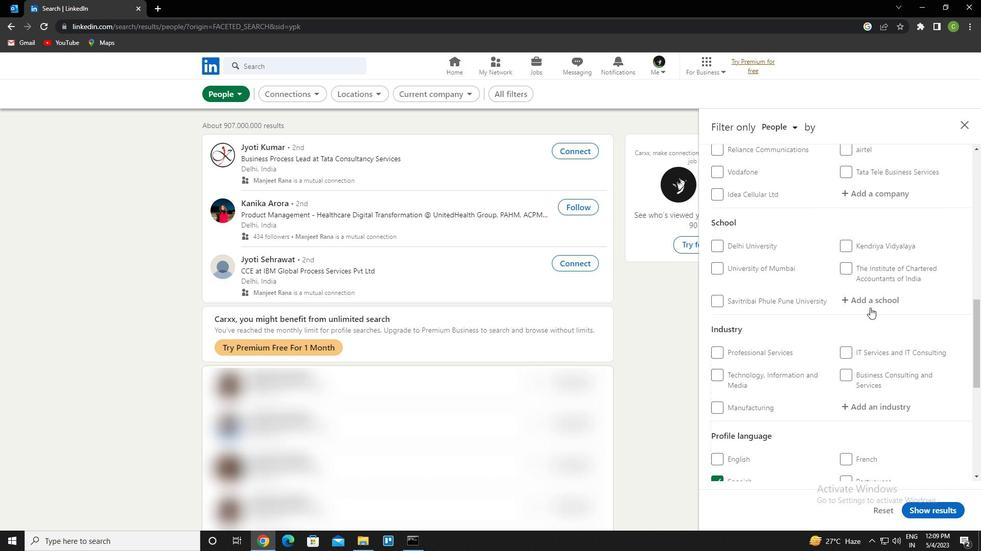 
Action: Mouse pressed left at (870, 307)
Screenshot: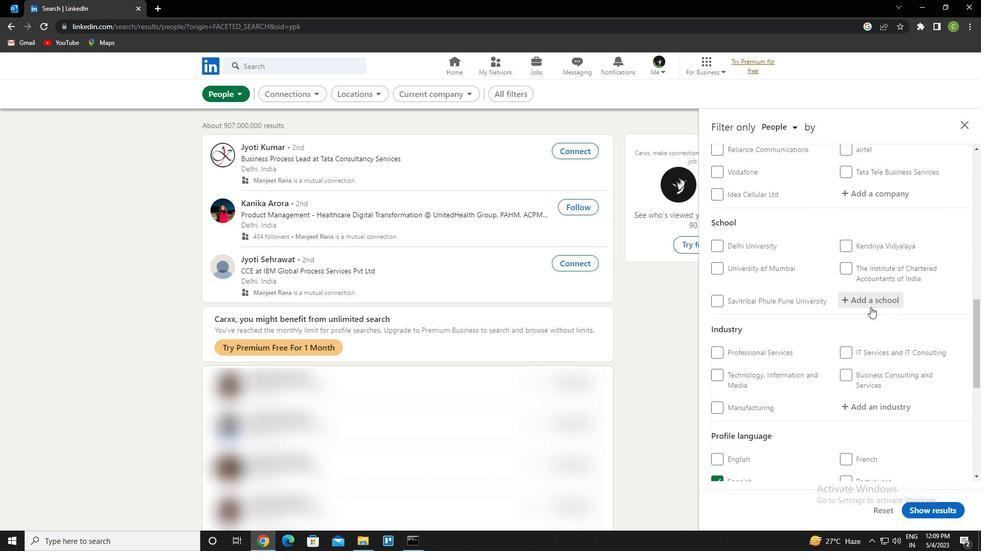 
Action: Key pressed <Key.caps_lock>g<Key.caps_lock>overnment<Key.space>industrial<Key.space>training<Key.space>institute<Key.down><Key.enter>
Screenshot: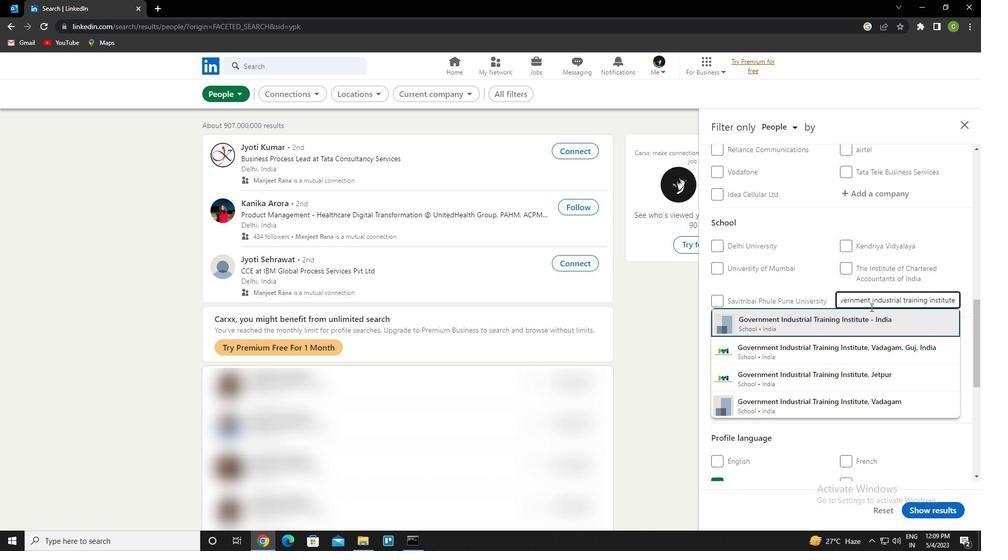 
Action: Mouse moved to (874, 314)
Screenshot: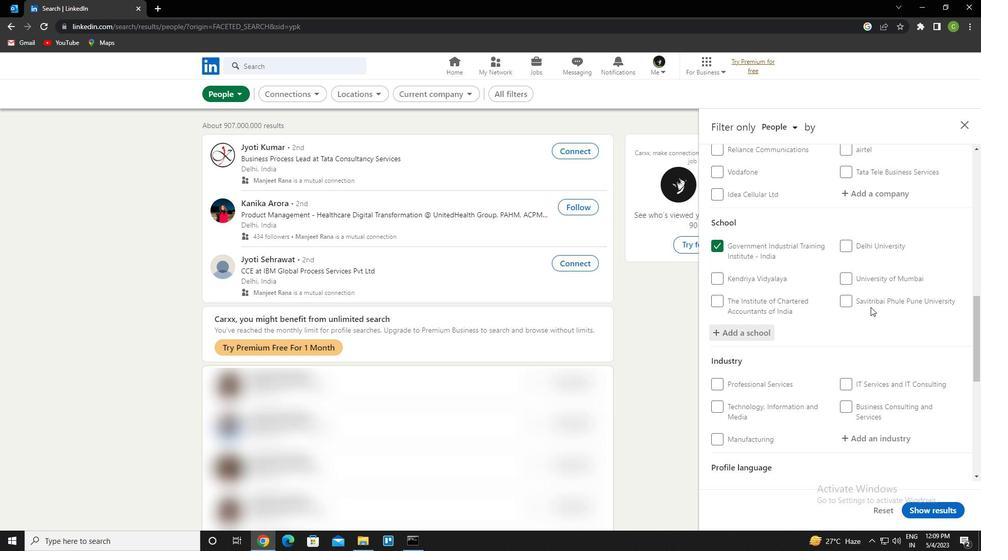 
Action: Mouse scrolled (874, 313) with delta (0, 0)
Screenshot: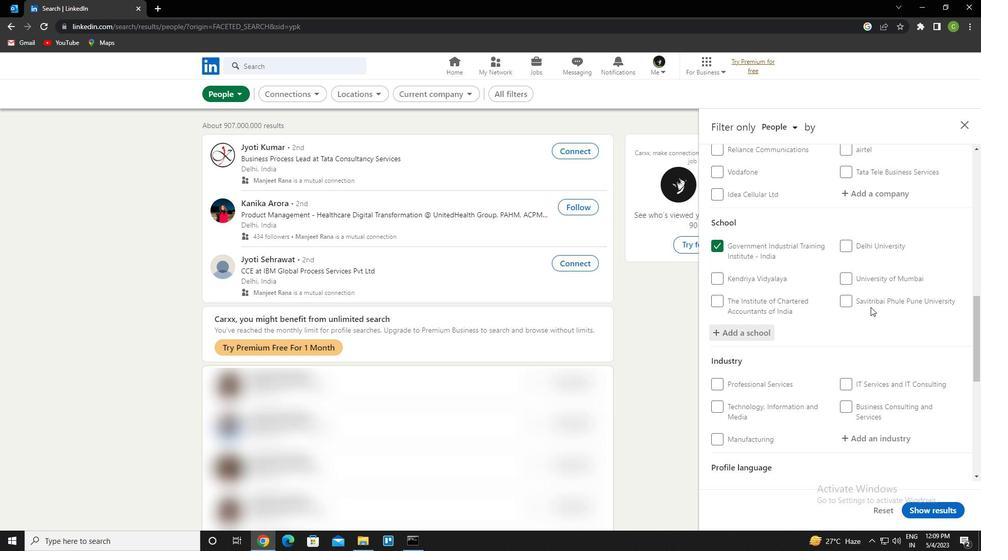 
Action: Mouse moved to (874, 314)
Screenshot: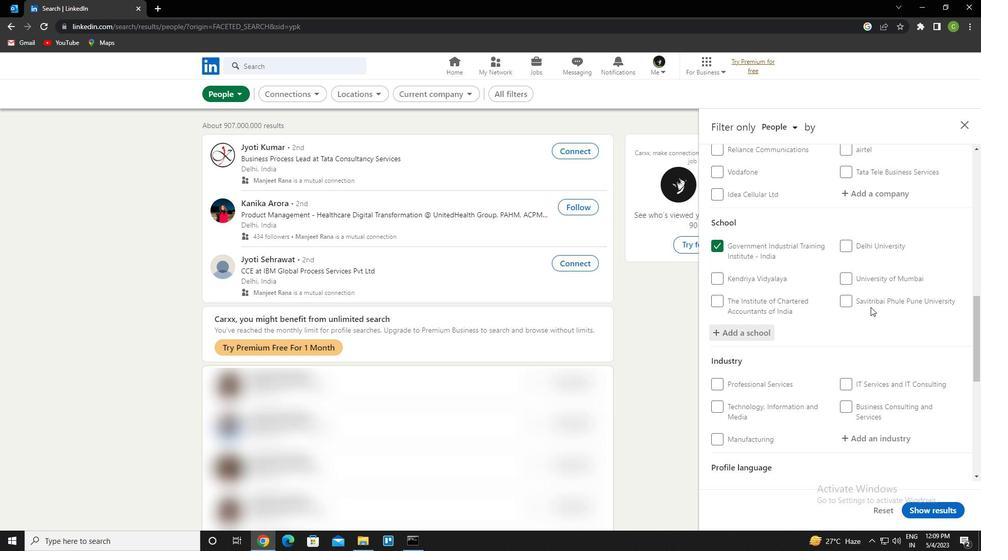 
Action: Mouse scrolled (874, 314) with delta (0, 0)
Screenshot: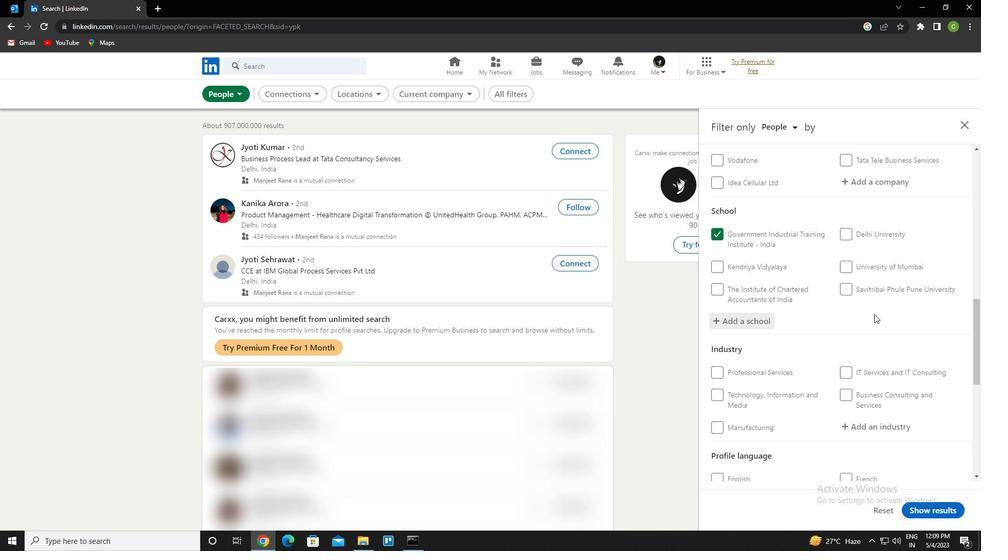 
Action: Mouse moved to (869, 334)
Screenshot: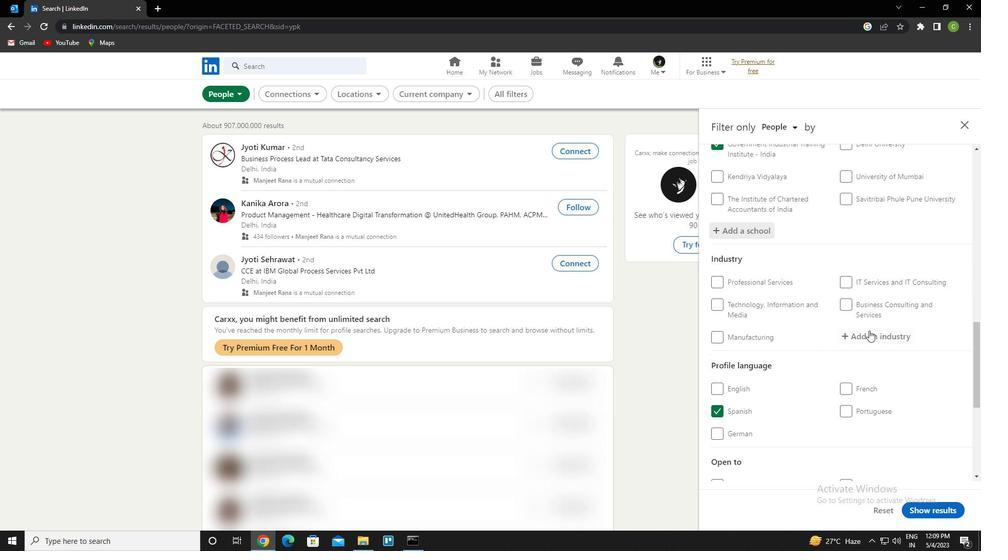 
Action: Mouse pressed left at (869, 334)
Screenshot: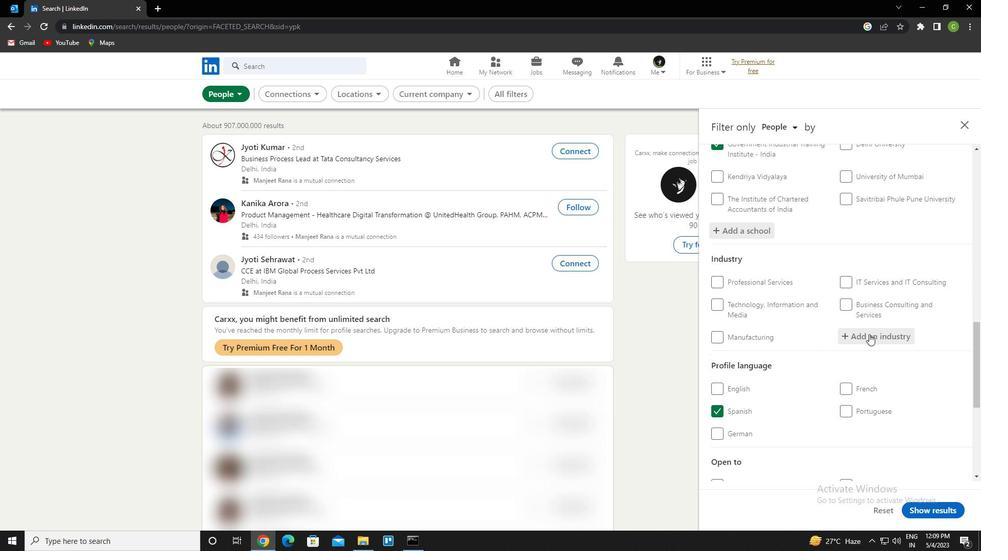 
Action: Key pressed <Key.caps_lock>r<Key.caps_lock>epair<Key.space>and<Key.space>man<Key.down><Key.backspace>in<Key.down><Key.enter>
Screenshot: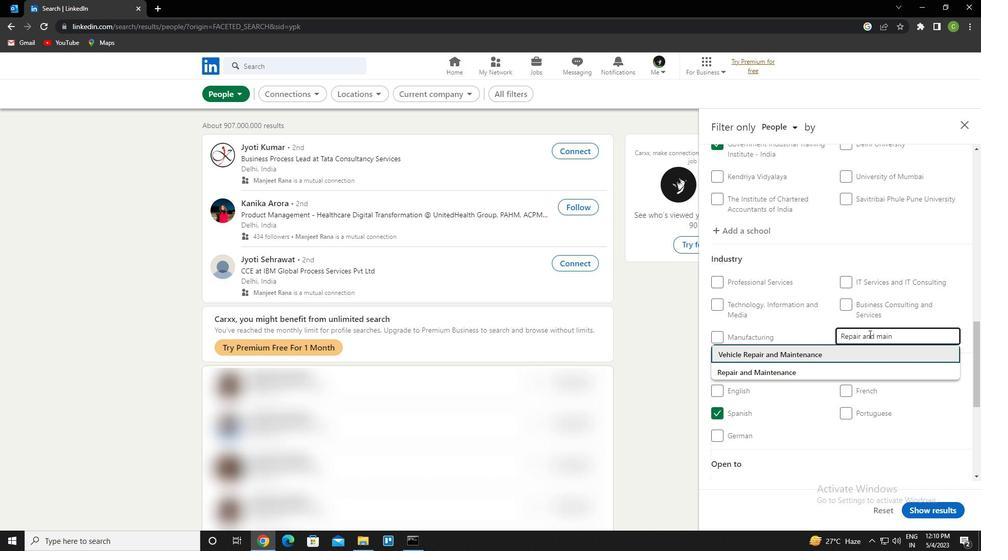 
Action: Mouse moved to (828, 337)
Screenshot: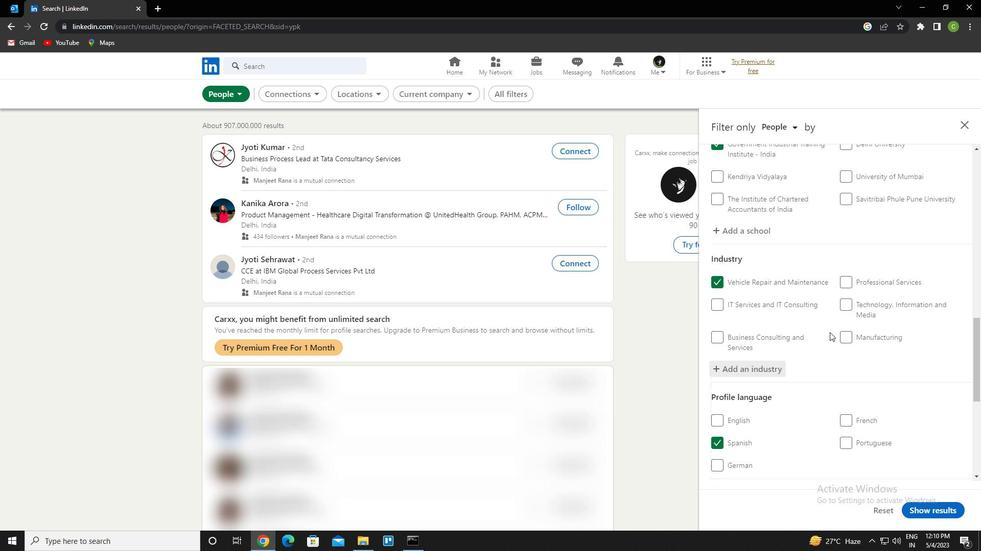 
Action: Mouse scrolled (828, 336) with delta (0, 0)
Screenshot: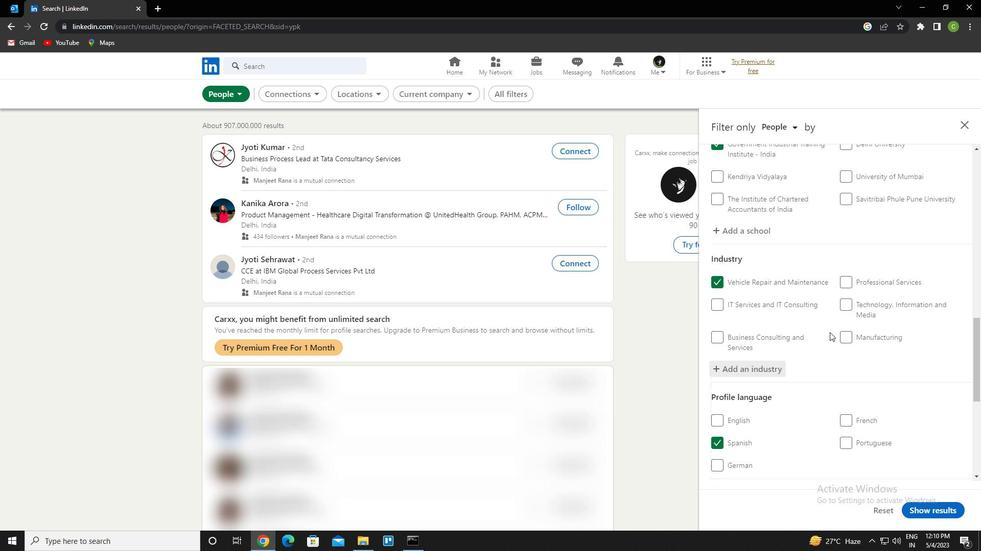 
Action: Mouse moved to (826, 339)
Screenshot: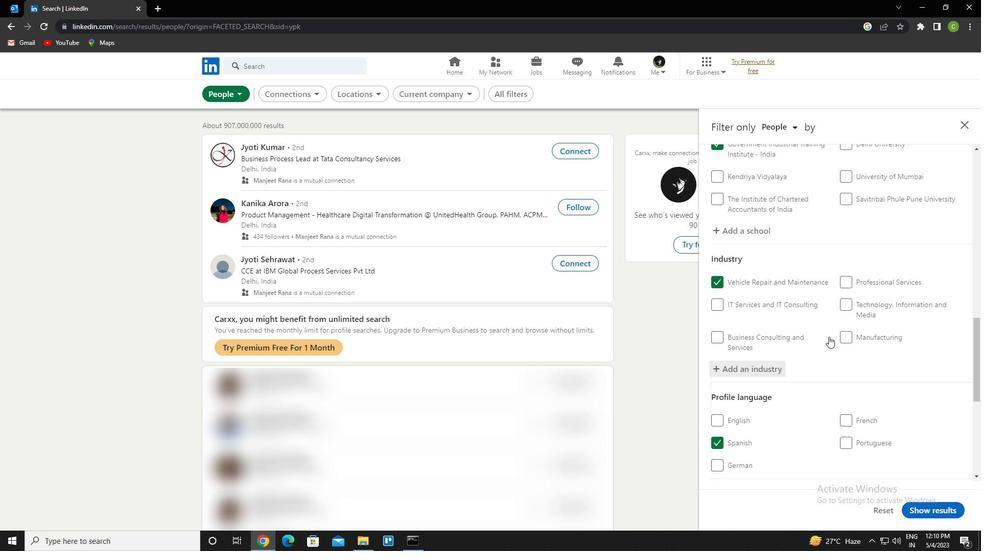 
Action: Mouse scrolled (826, 338) with delta (0, 0)
Screenshot: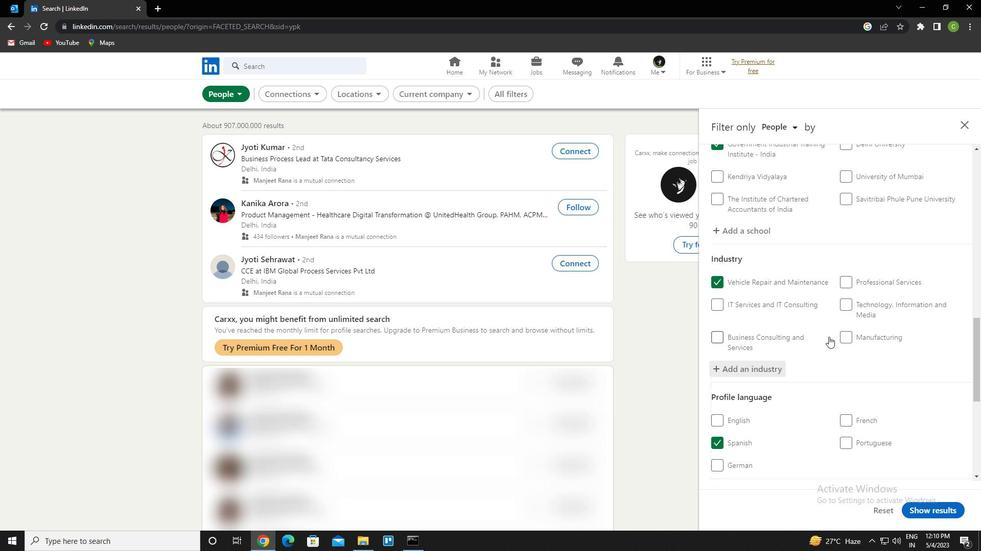 
Action: Mouse moved to (826, 339)
Screenshot: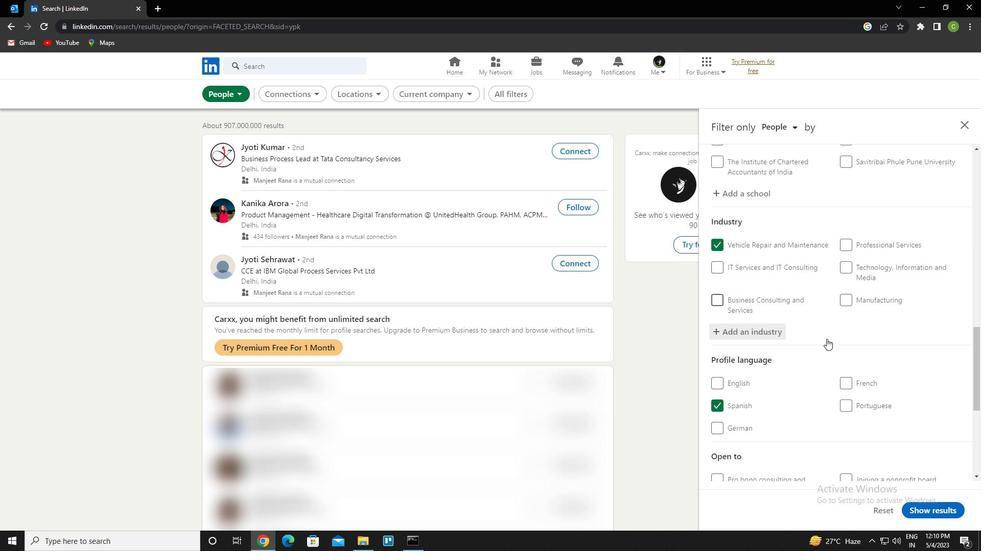 
Action: Mouse scrolled (826, 338) with delta (0, 0)
Screenshot: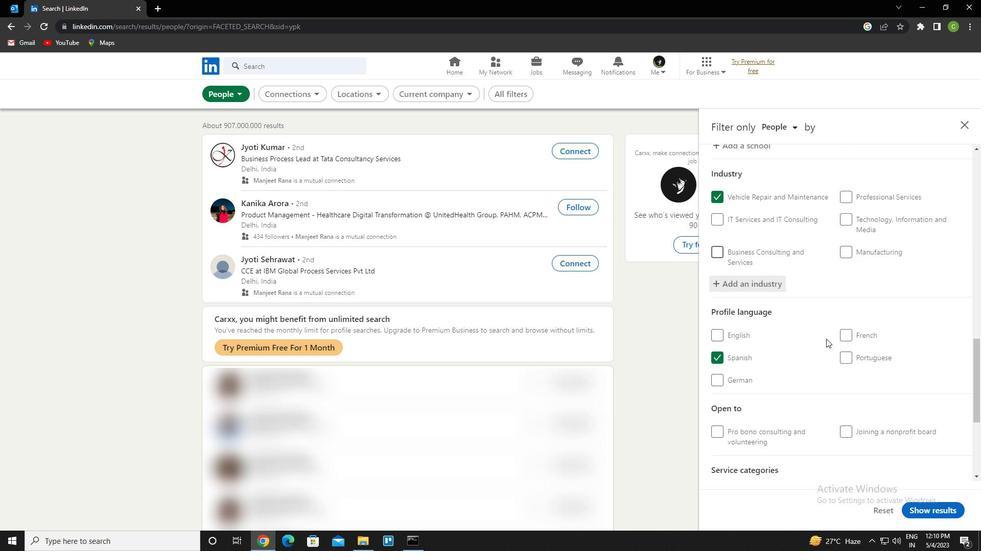 
Action: Mouse scrolled (826, 338) with delta (0, 0)
Screenshot: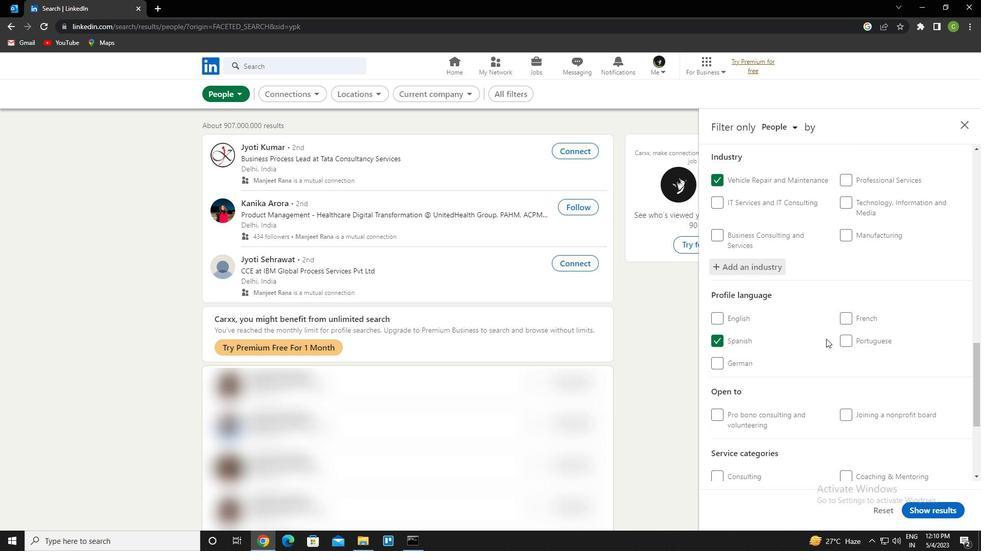 
Action: Mouse scrolled (826, 338) with delta (0, 0)
Screenshot: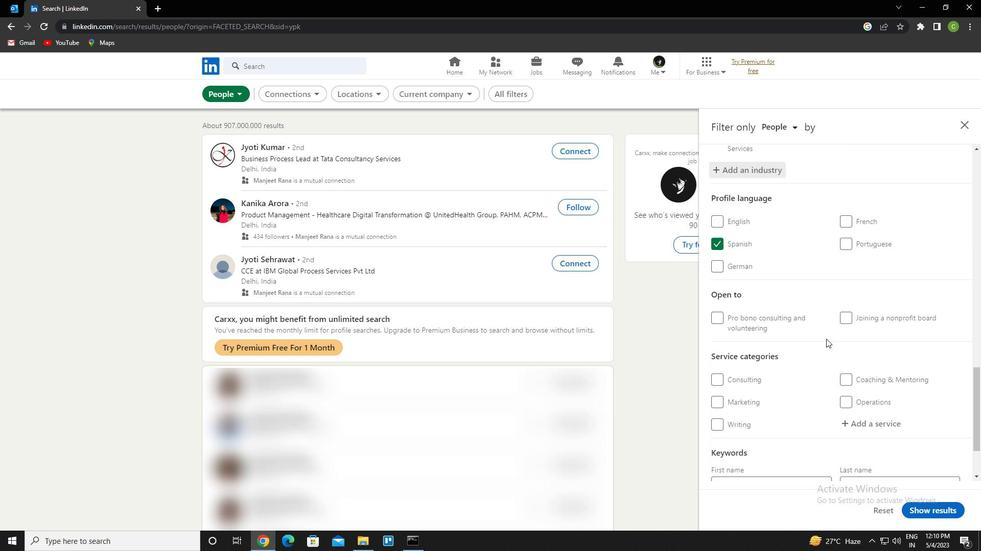 
Action: Mouse moved to (851, 368)
Screenshot: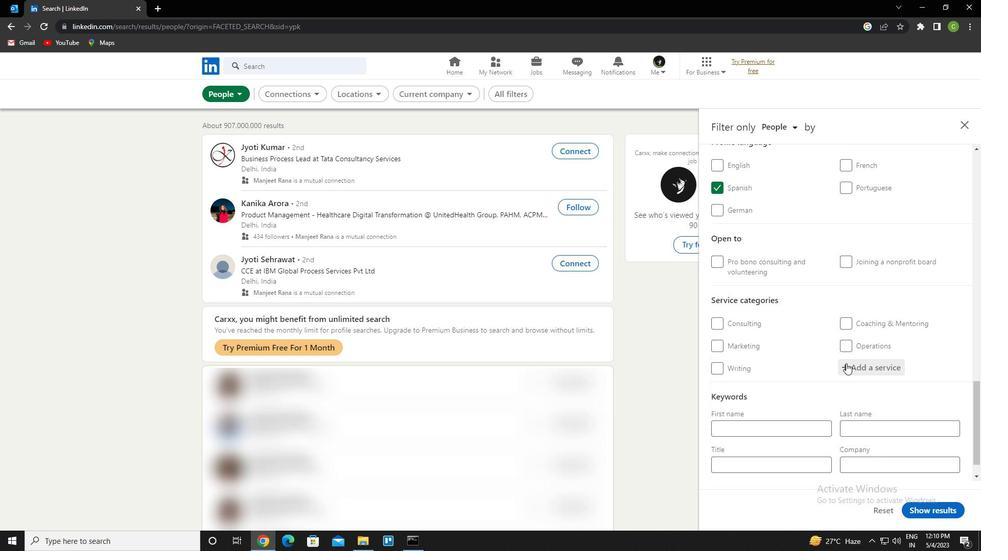 
Action: Mouse pressed left at (851, 368)
Screenshot: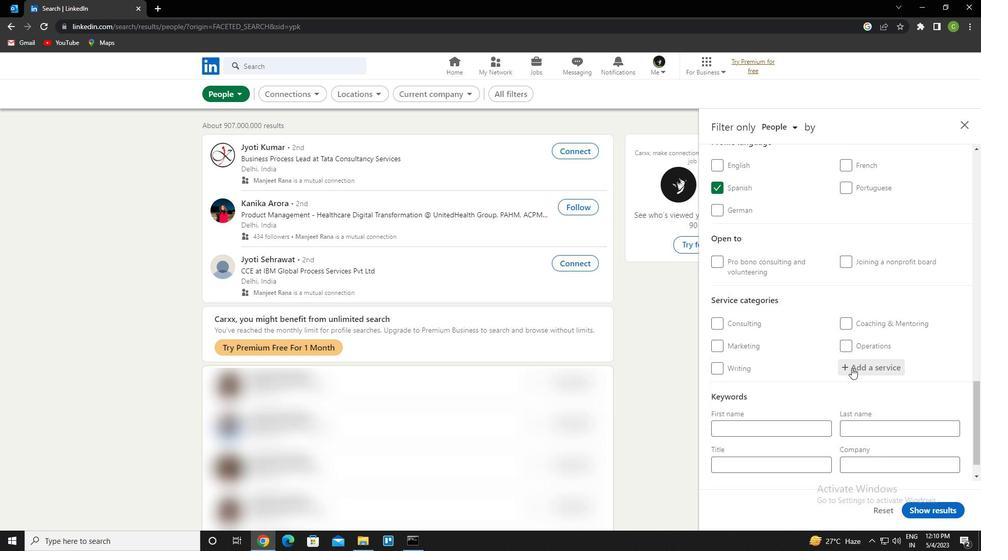 
Action: Mouse moved to (858, 365)
Screenshot: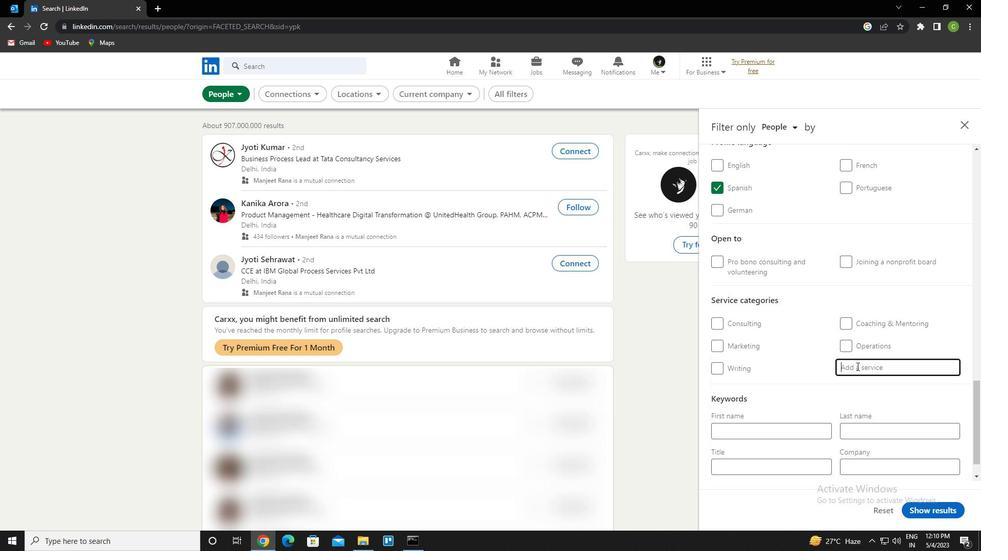 
Action: Key pressed <Key.caps_lock>hr<Key.space>c<Key.caps_lock>onsulting<Key.down><Key.enter>
Screenshot: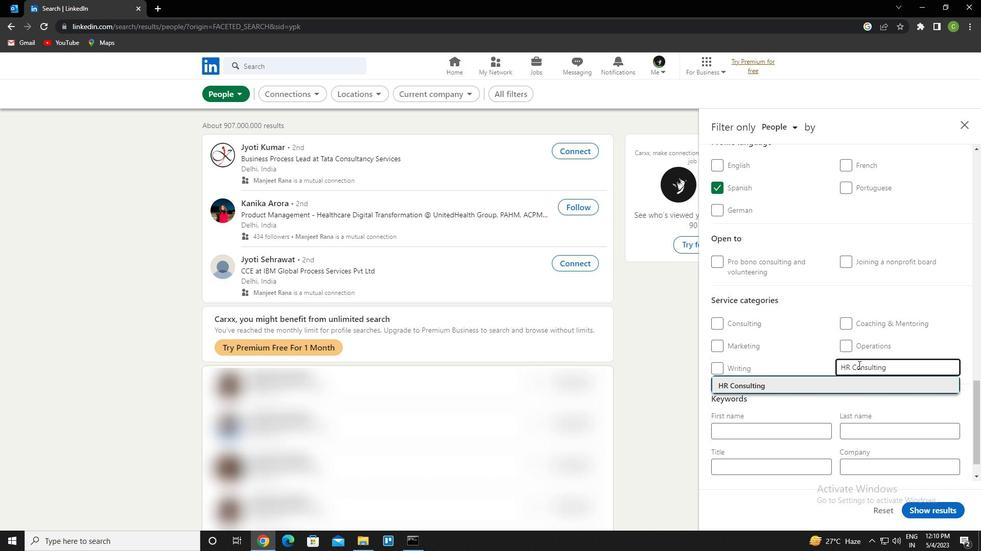 
Action: Mouse moved to (893, 341)
Screenshot: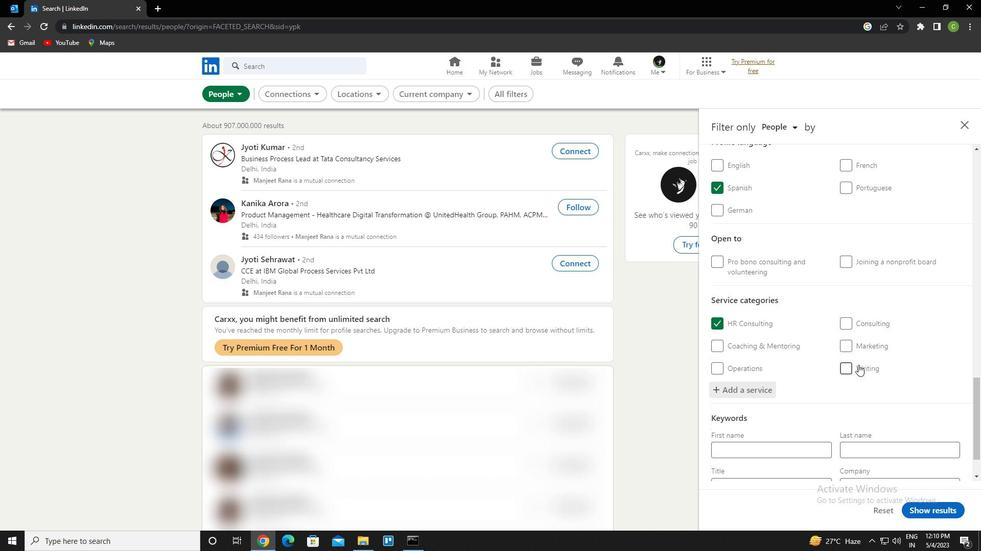 
Action: Mouse scrolled (893, 341) with delta (0, 0)
Screenshot: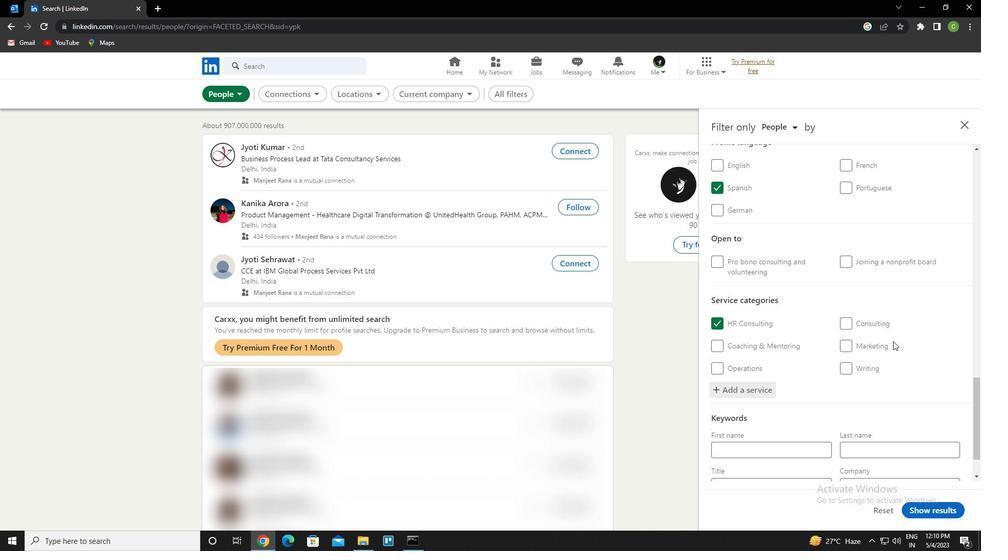 
Action: Mouse scrolled (893, 341) with delta (0, 0)
Screenshot: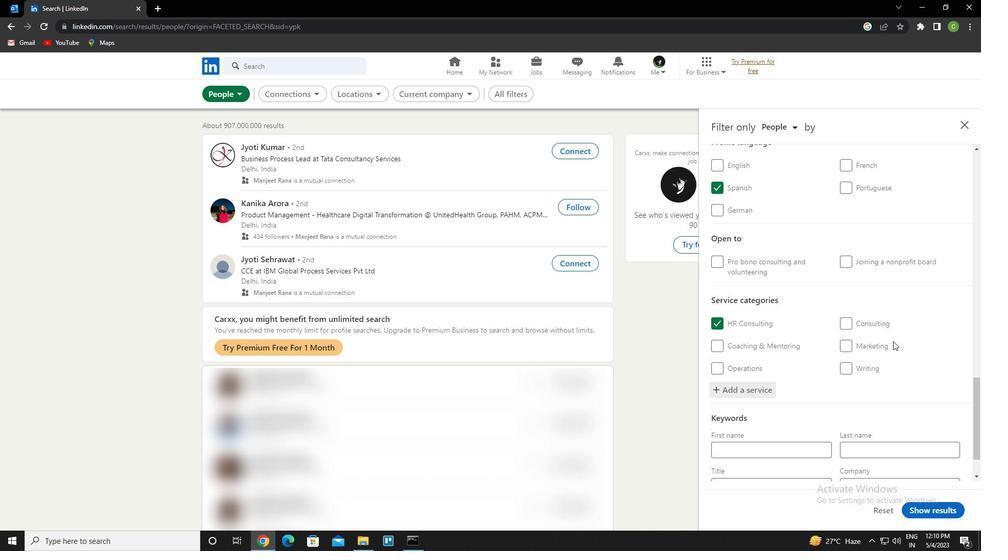 
Action: Mouse scrolled (893, 341) with delta (0, 0)
Screenshot: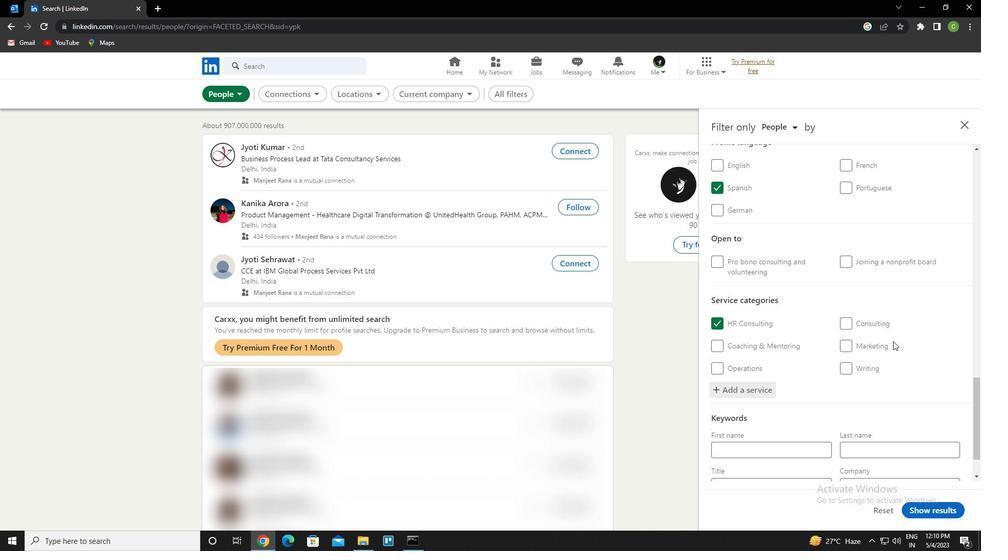 
Action: Mouse moved to (792, 433)
Screenshot: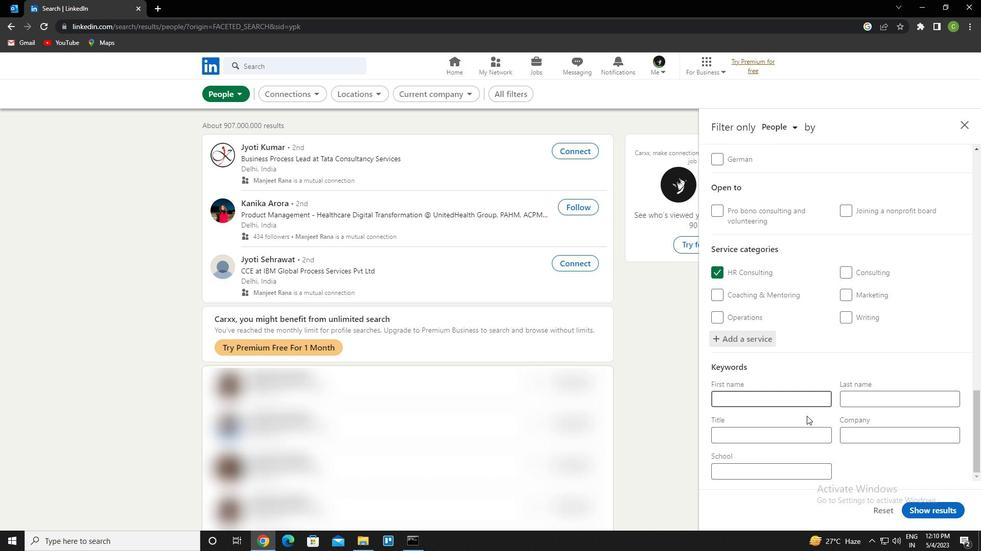 
Action: Mouse pressed left at (792, 433)
Screenshot: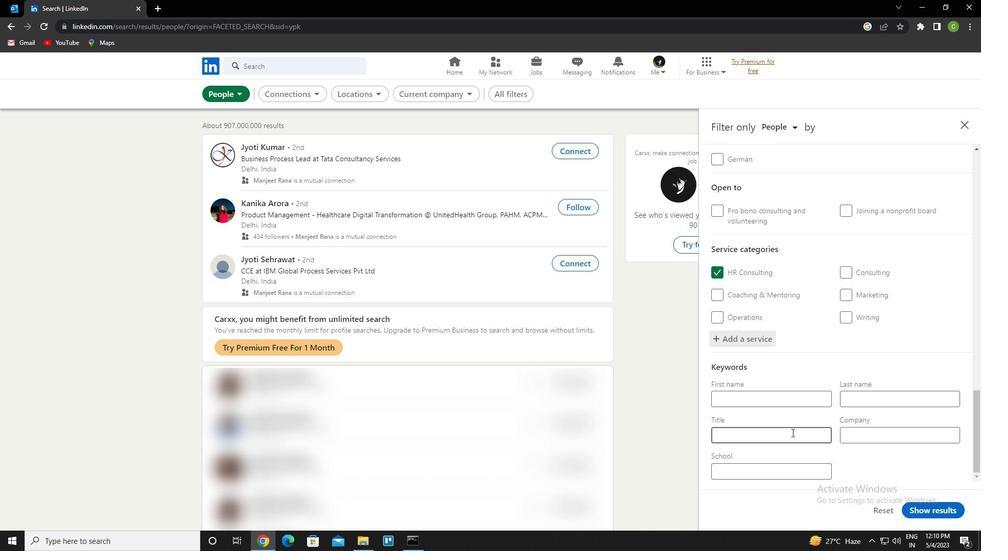 
Action: Key pressed <Key.caps_lock>m<Key.caps_lock>edical<Key.space><Key.caps_lock>r<Key.caps_lock>esearcher
Screenshot: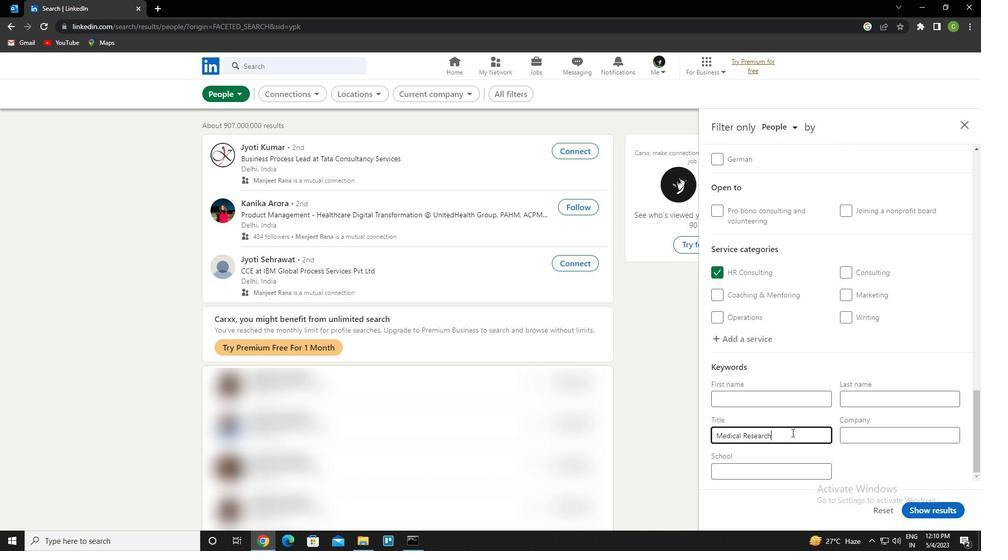 
Action: Mouse moved to (946, 518)
Screenshot: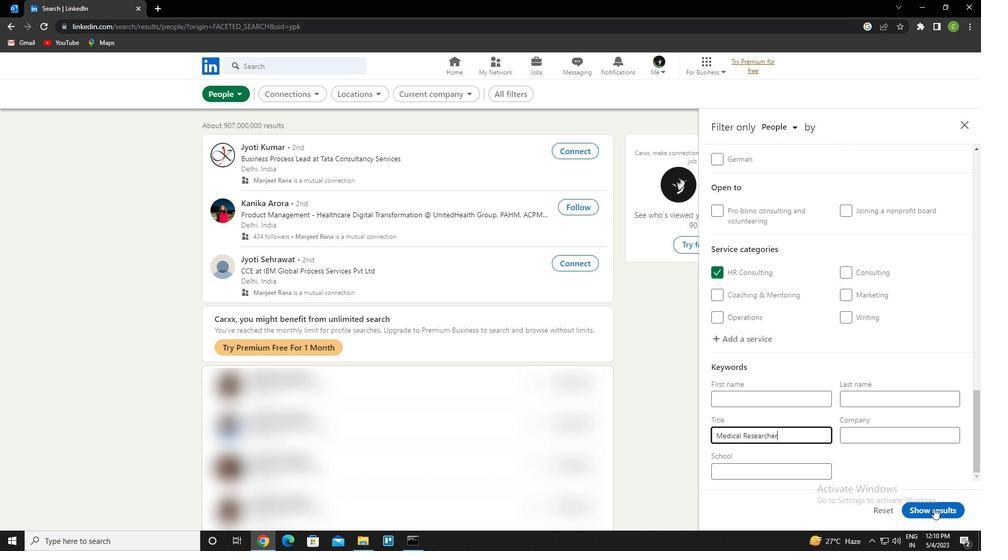 
Action: Mouse pressed left at (946, 518)
Screenshot: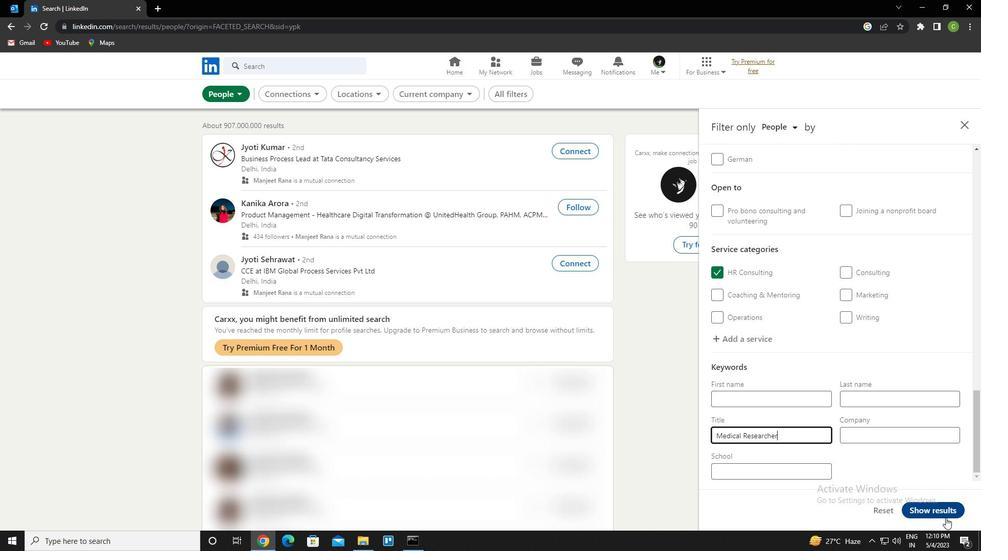 
Action: Mouse moved to (387, 520)
Screenshot: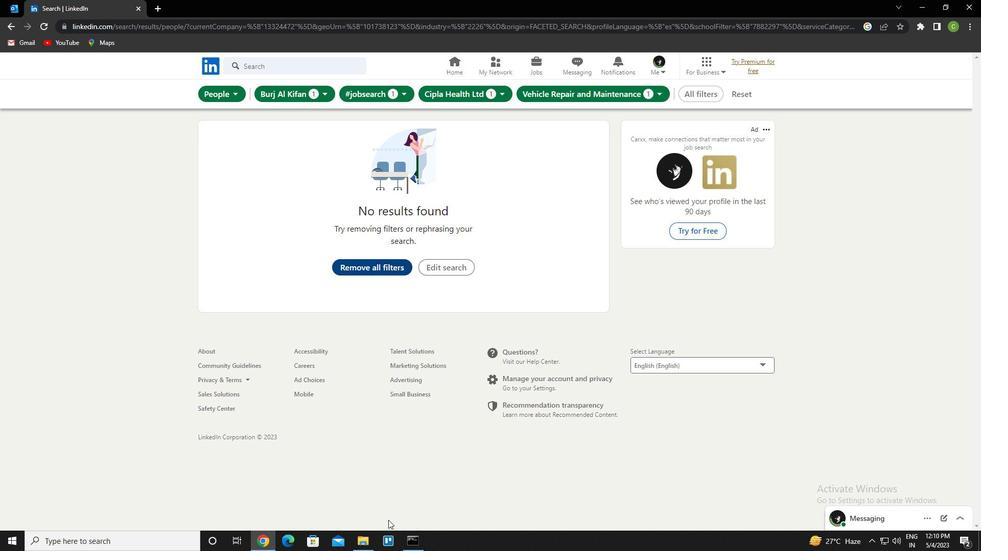 
